 Task: In Heading Arial with underline. Font size of heading  '18'Font style of data Calibri. Font size of data  9Alignment of headline & data Align center. Fill color in heading,  RedFont color of data Black Apply border in Data No BorderIn the sheet  Expense Tracker Spreadsheetbook
Action: Mouse moved to (171, 47)
Screenshot: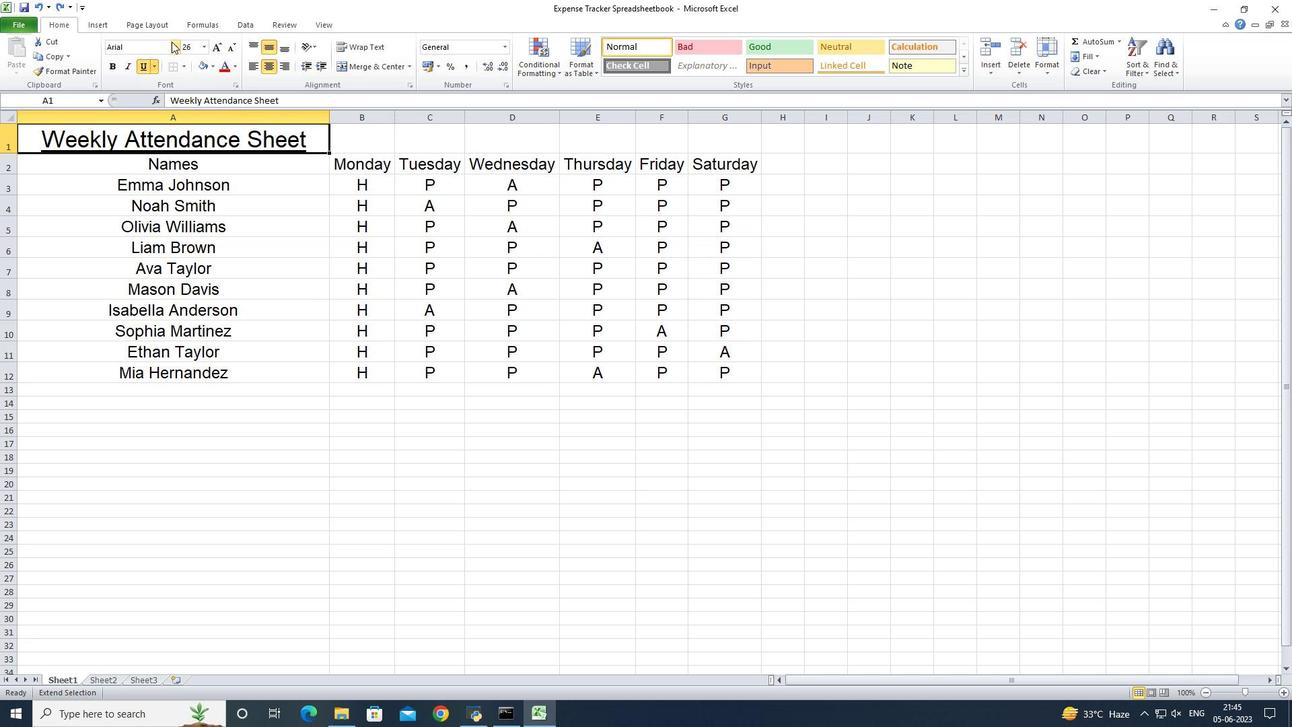 
Action: Mouse pressed left at (171, 47)
Screenshot: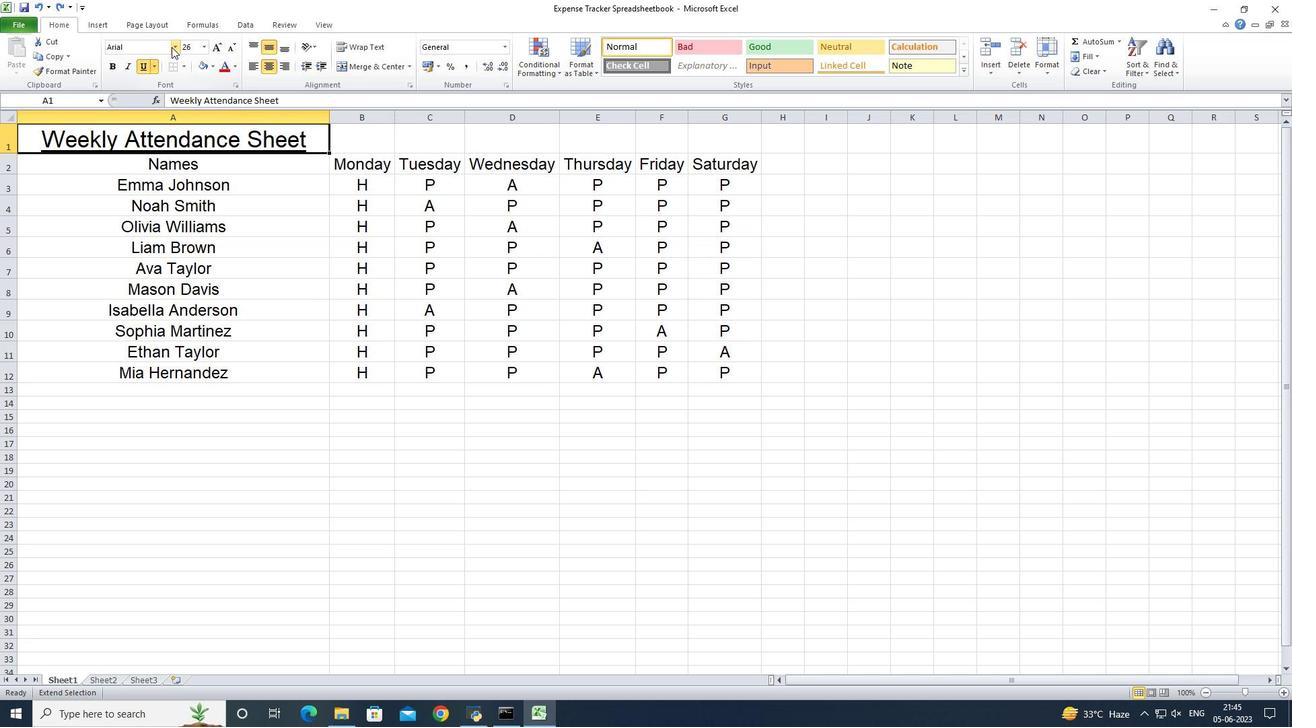 
Action: Mouse moved to (138, 200)
Screenshot: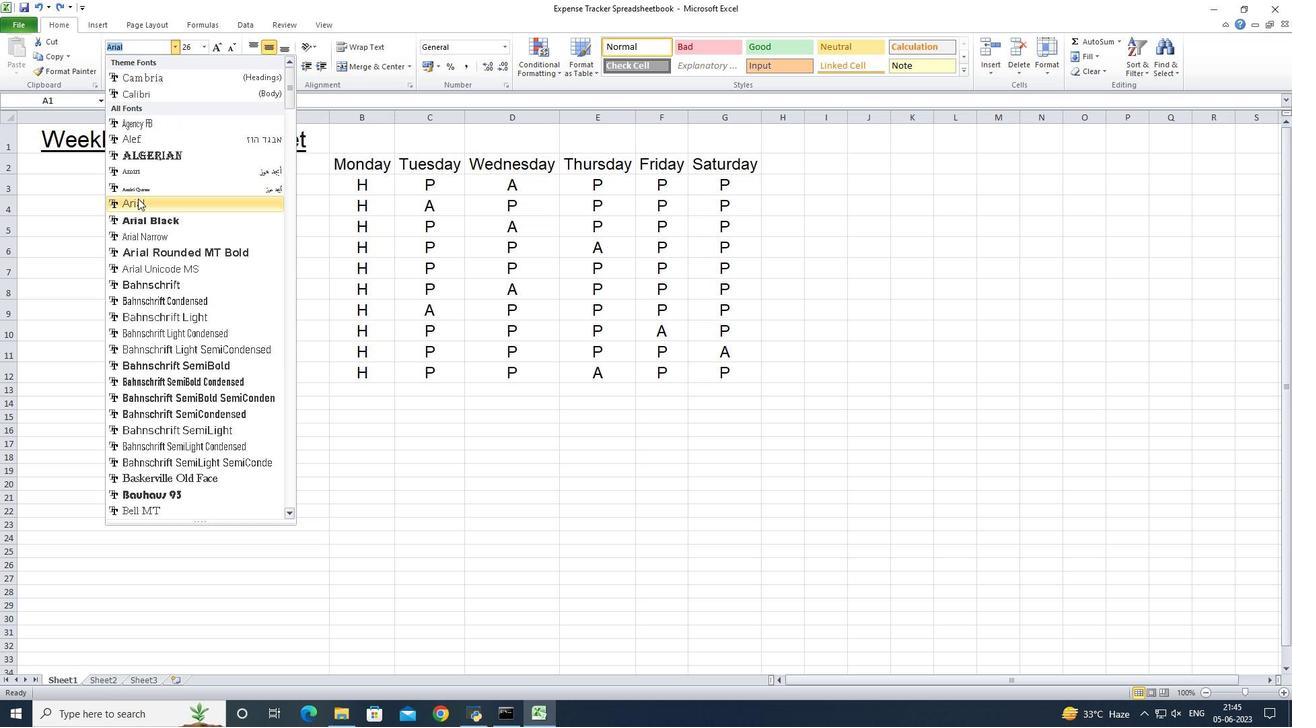 
Action: Mouse pressed left at (138, 200)
Screenshot: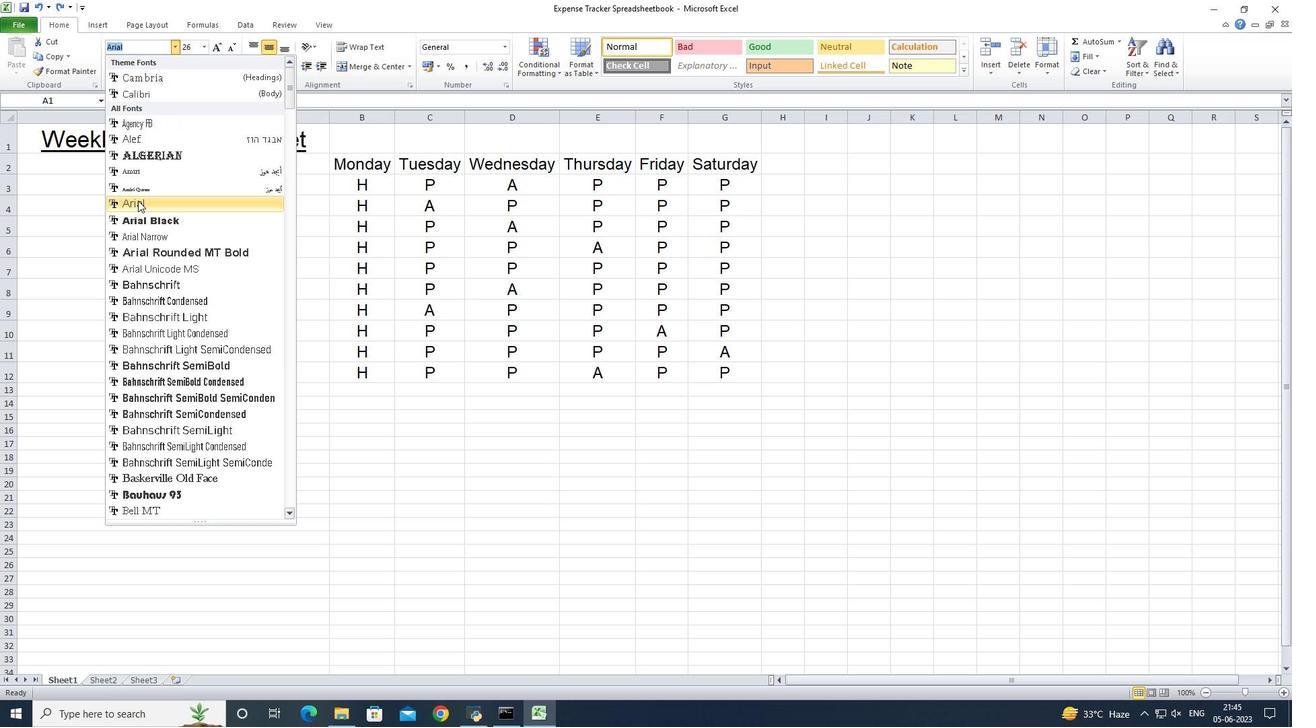 
Action: Mouse moved to (144, 64)
Screenshot: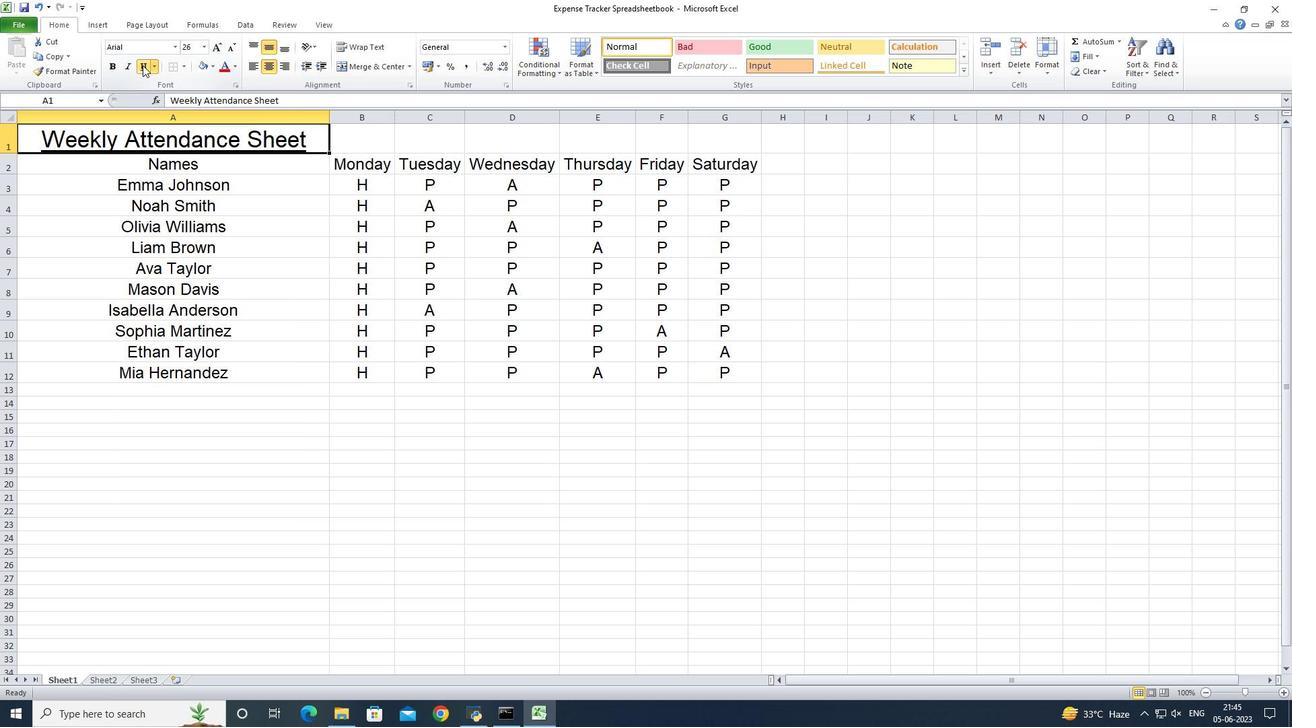 
Action: Mouse pressed left at (144, 64)
Screenshot: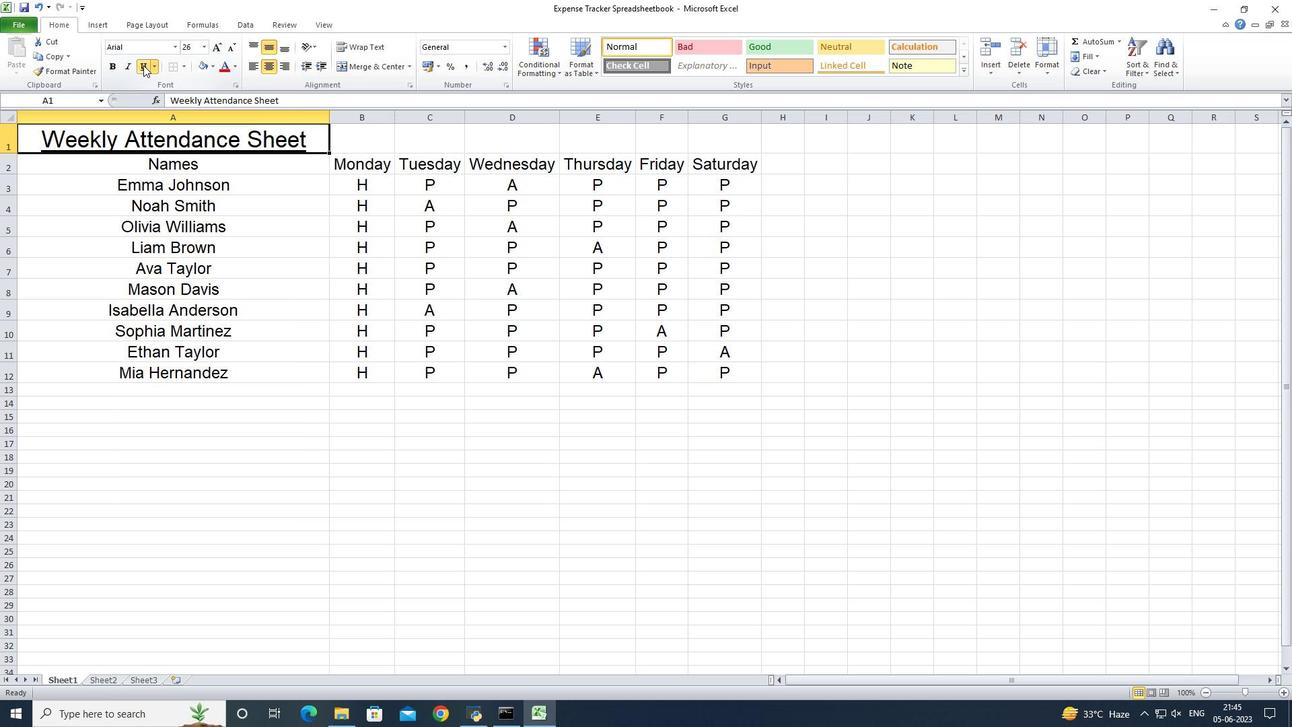 
Action: Mouse pressed left at (144, 64)
Screenshot: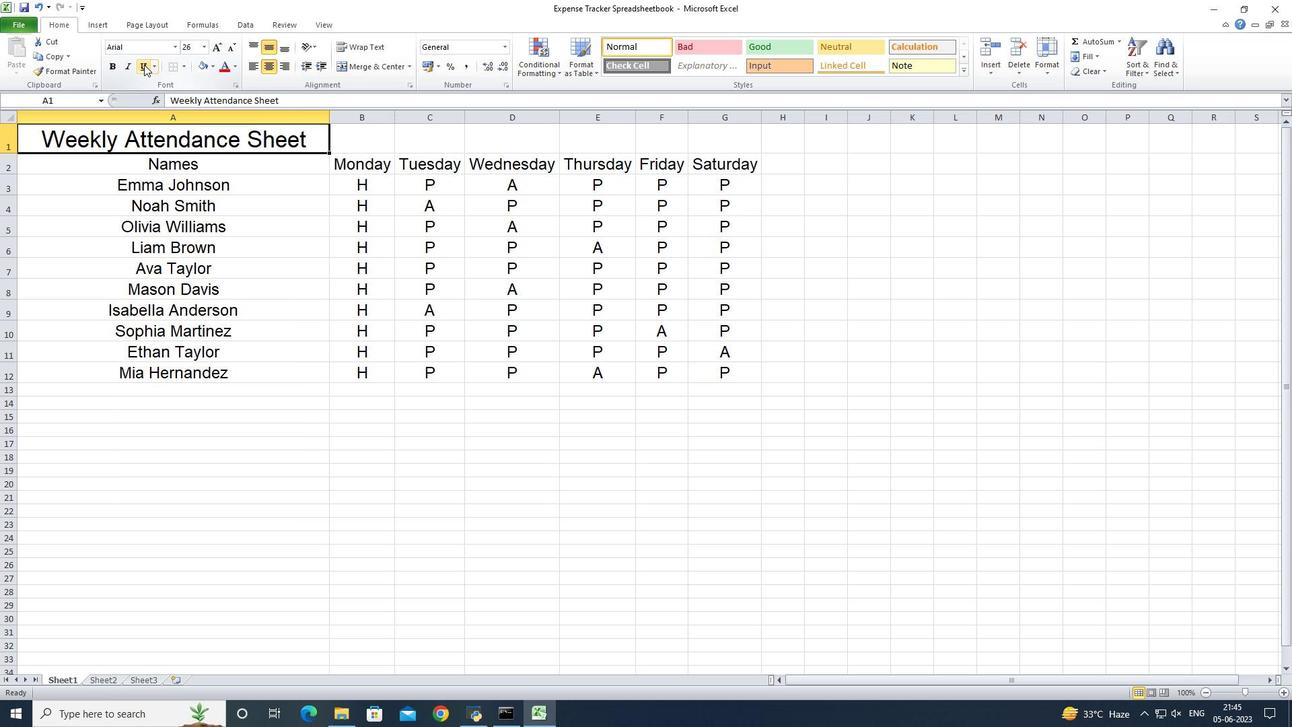
Action: Mouse moved to (202, 47)
Screenshot: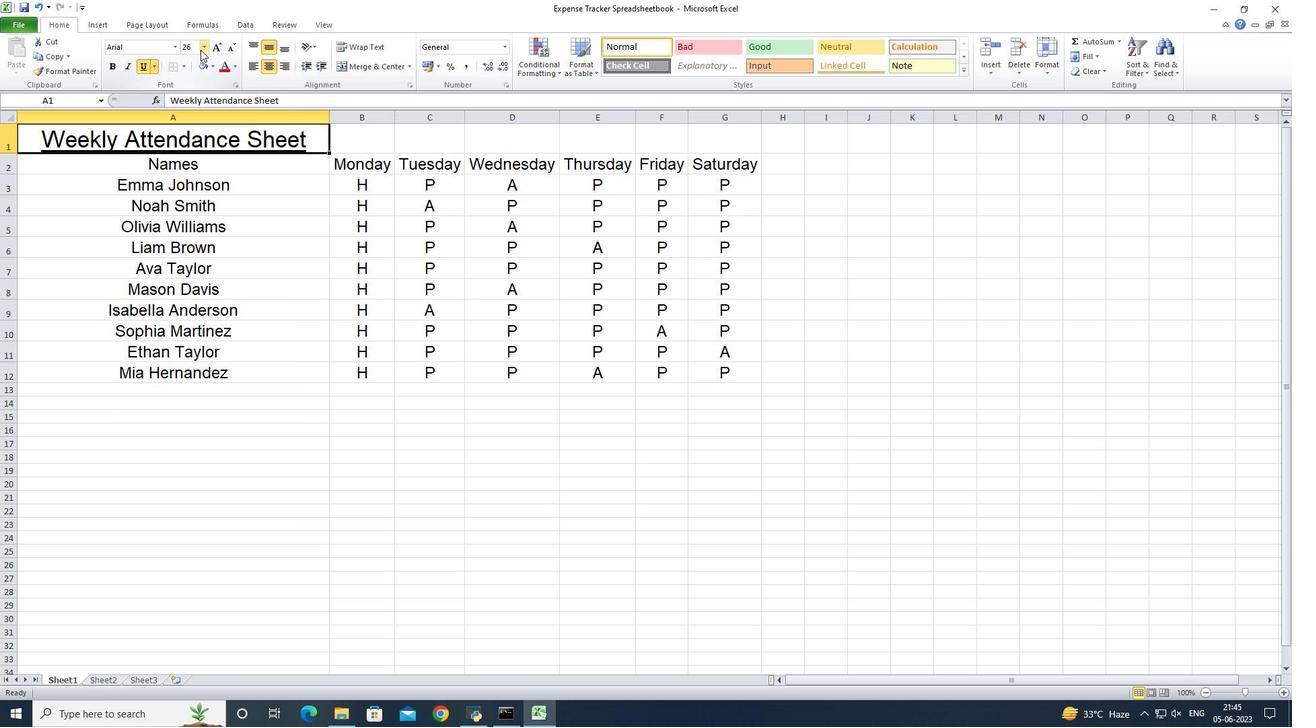 
Action: Mouse pressed left at (202, 47)
Screenshot: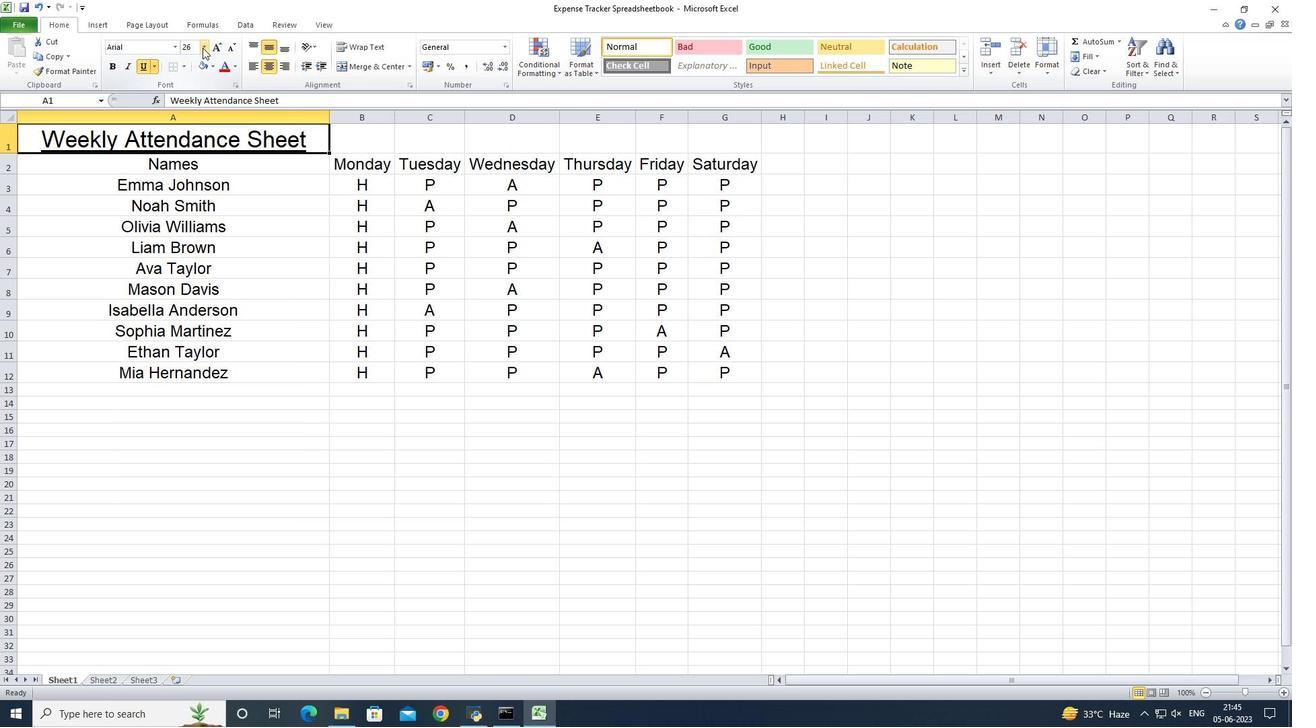 
Action: Mouse moved to (187, 142)
Screenshot: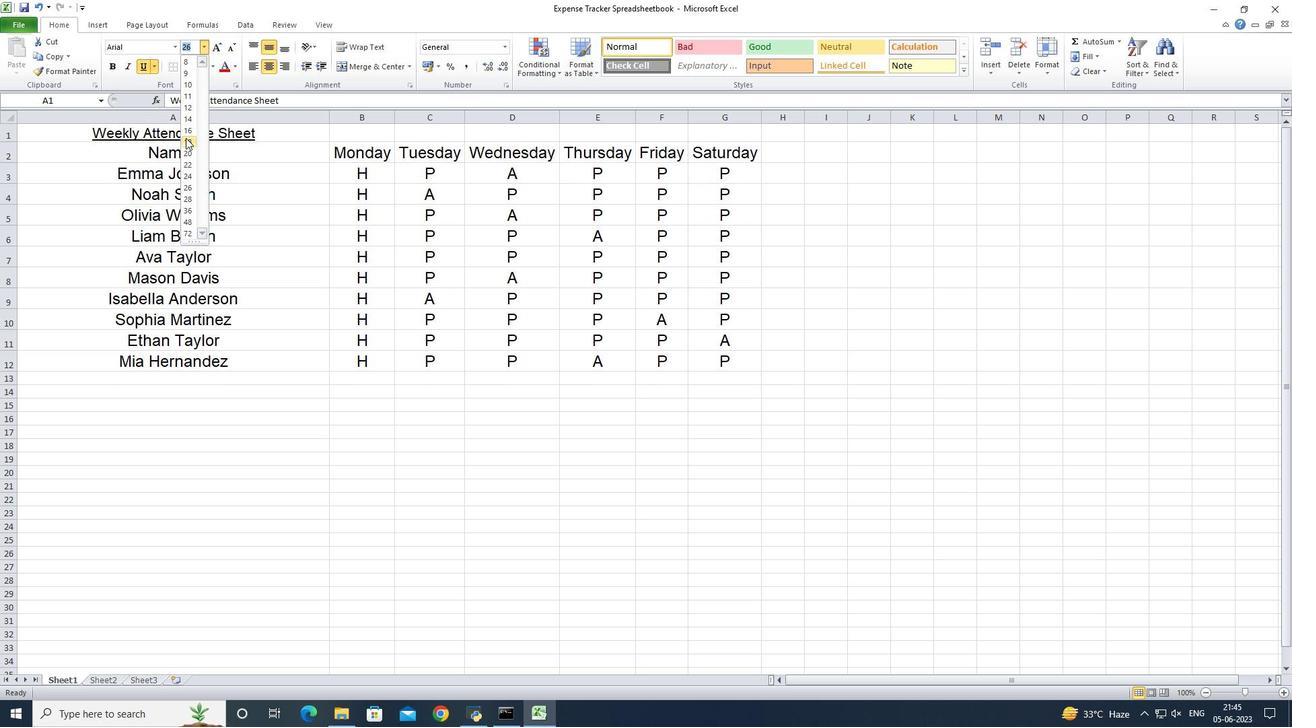 
Action: Mouse pressed left at (187, 142)
Screenshot: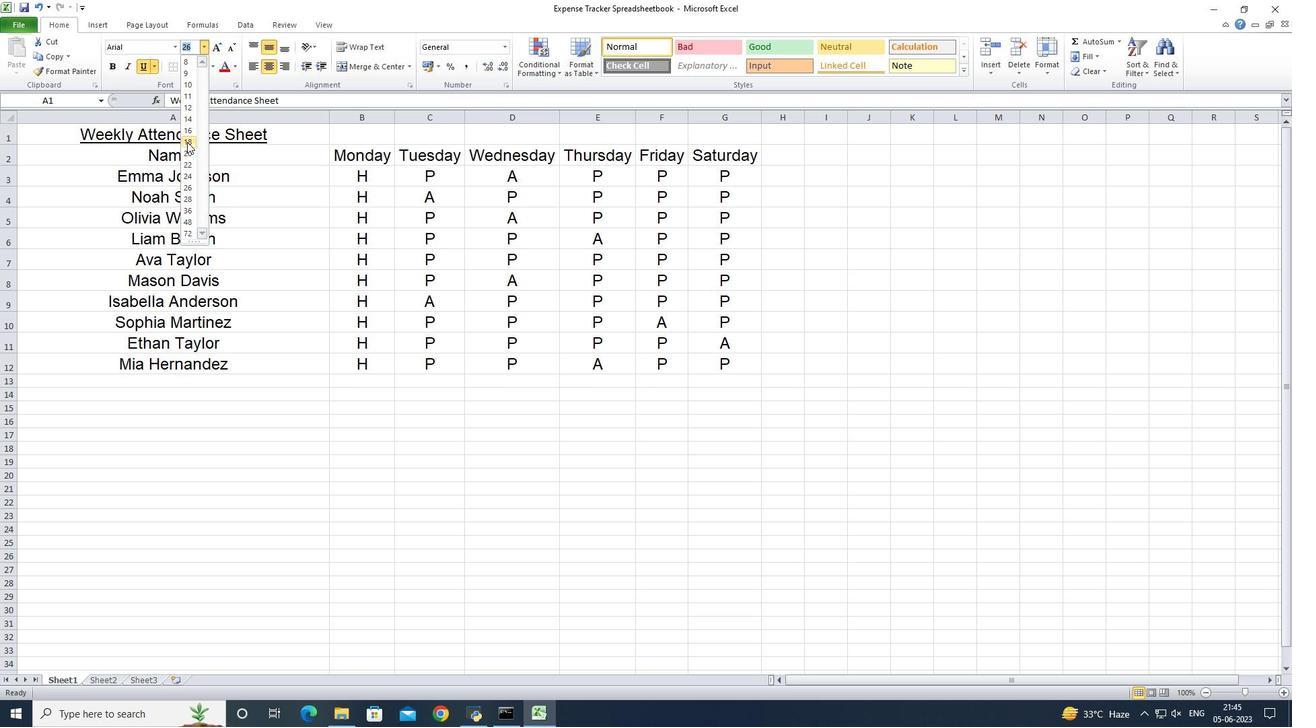 
Action: Mouse moved to (61, 158)
Screenshot: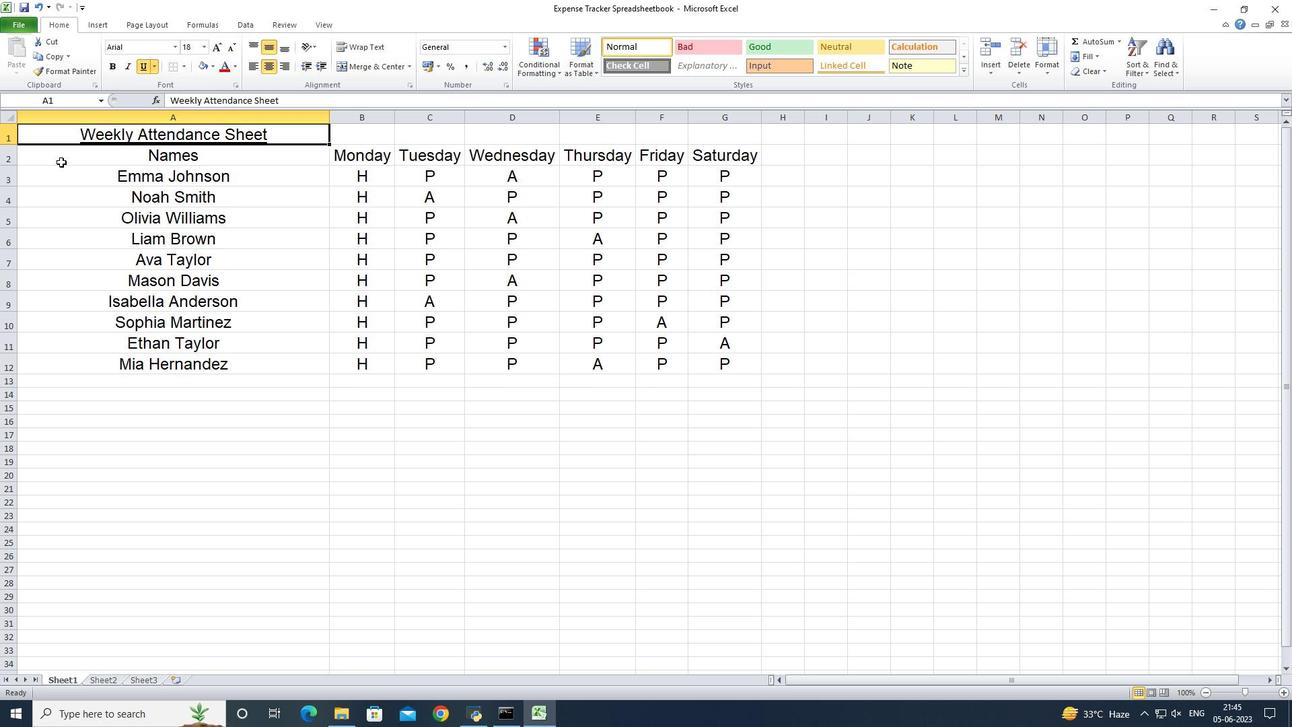
Action: Mouse pressed left at (61, 158)
Screenshot: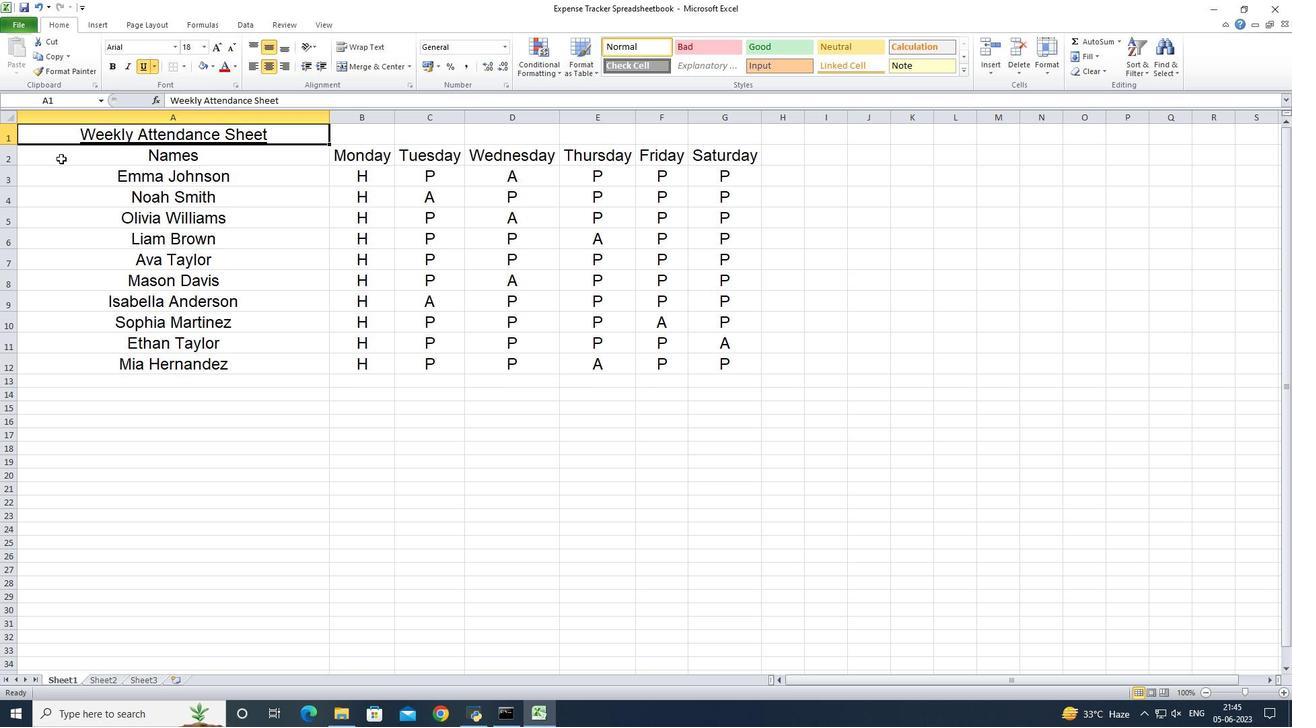 
Action: Mouse moved to (173, 53)
Screenshot: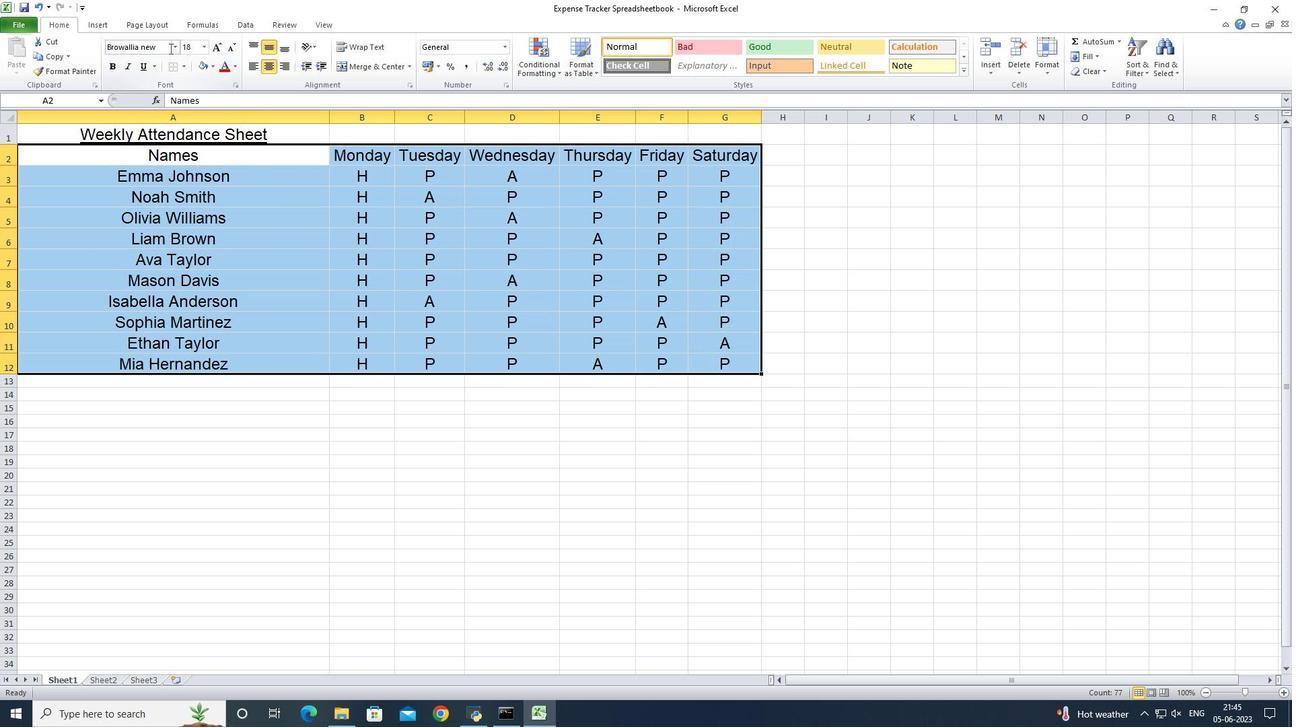 
Action: Mouse pressed left at (173, 53)
Screenshot: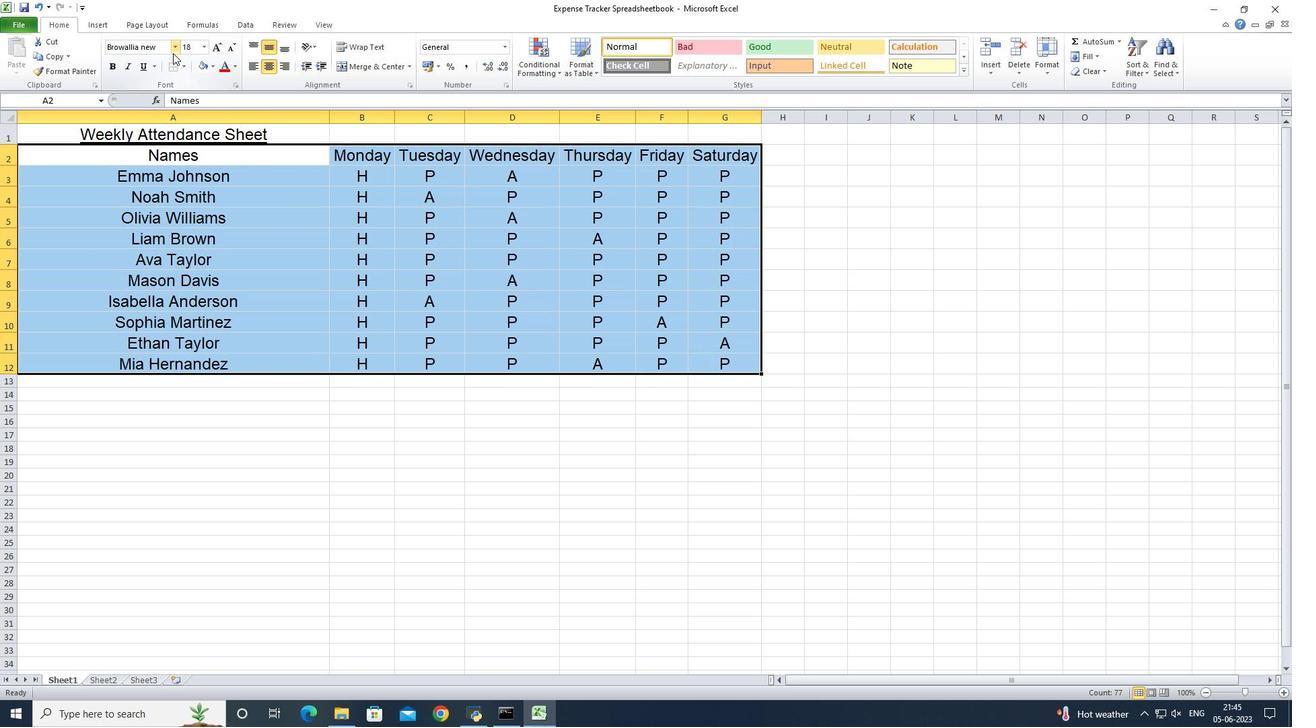 
Action: Mouse moved to (166, 93)
Screenshot: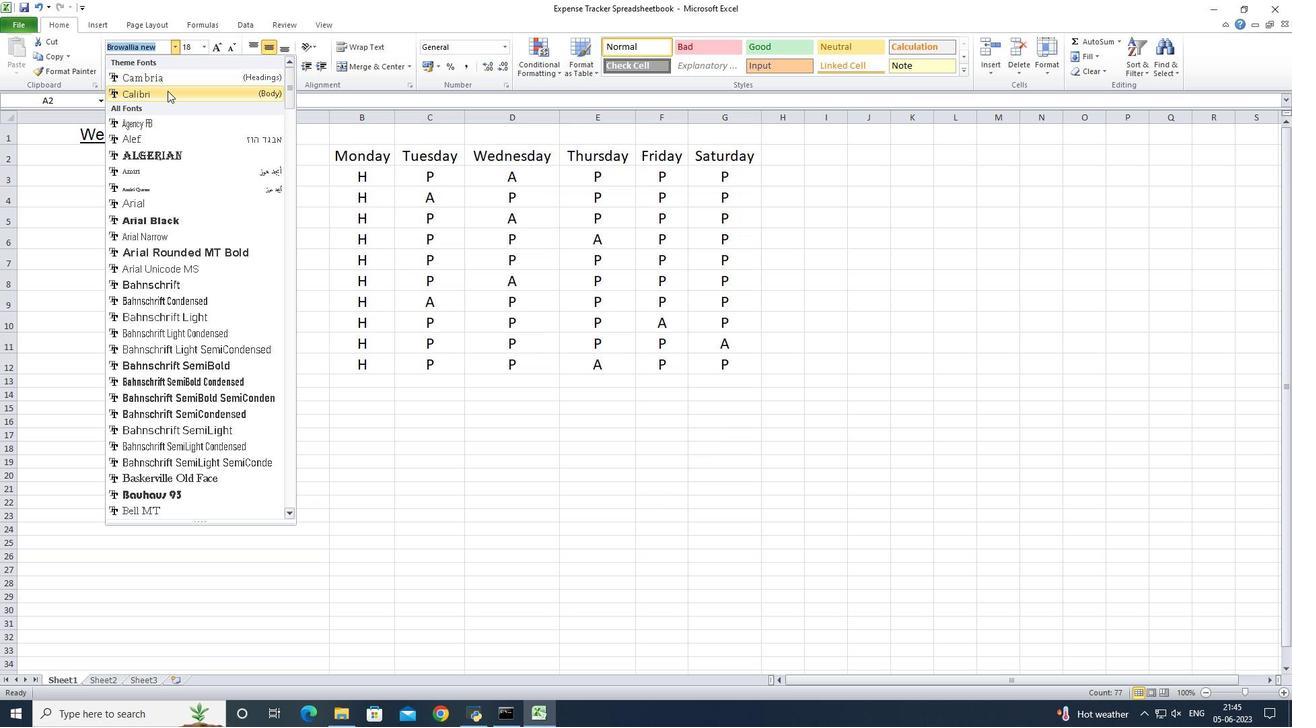 
Action: Mouse pressed left at (166, 93)
Screenshot: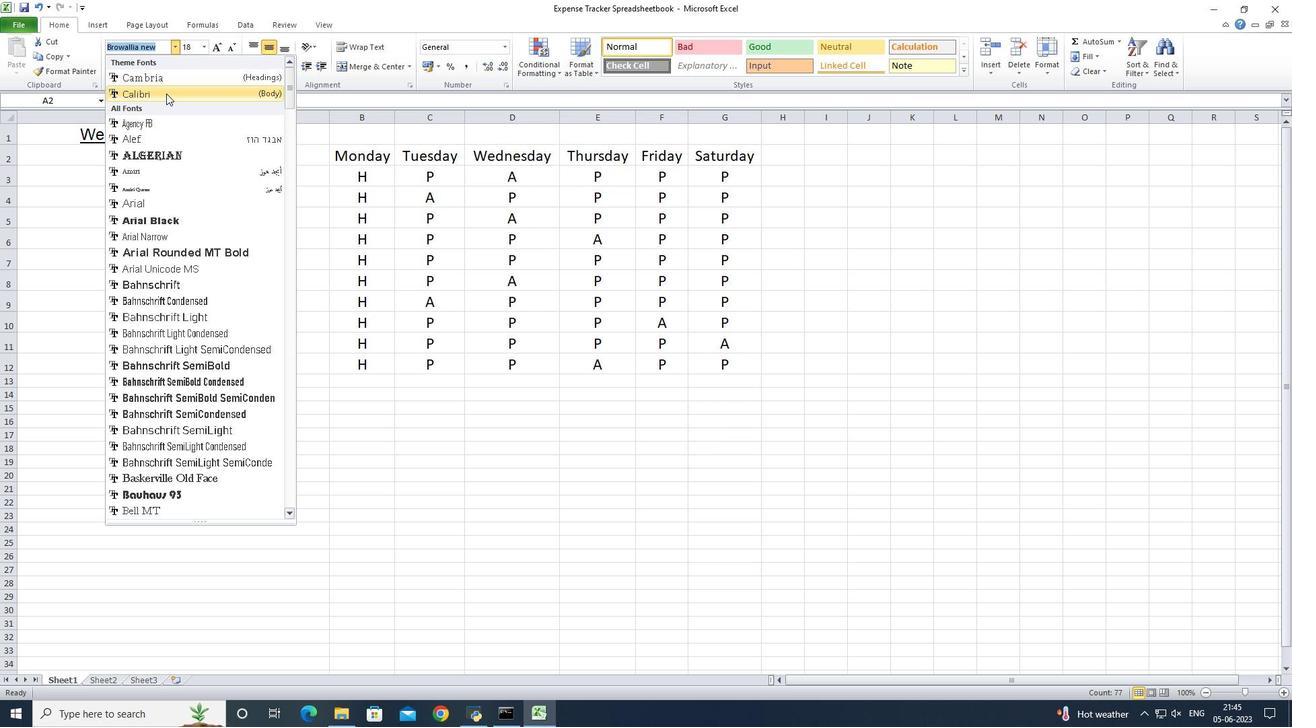 
Action: Mouse moved to (201, 47)
Screenshot: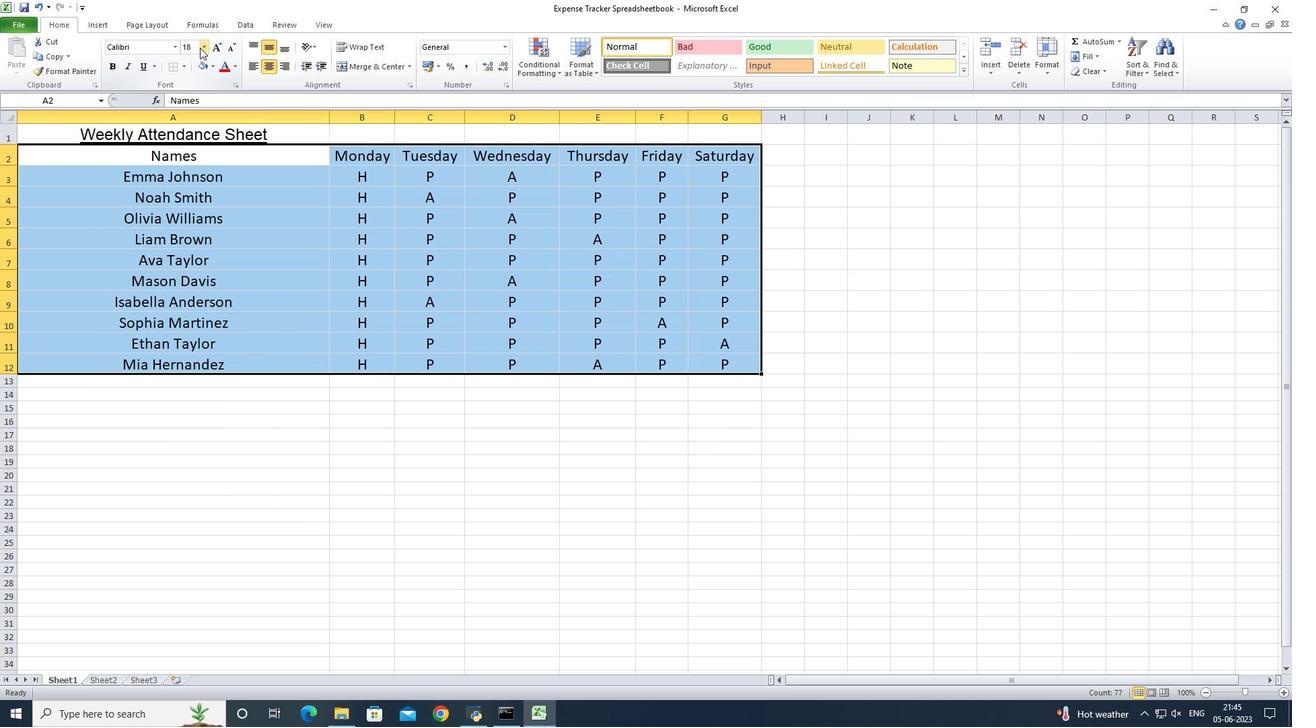 
Action: Mouse pressed left at (201, 47)
Screenshot: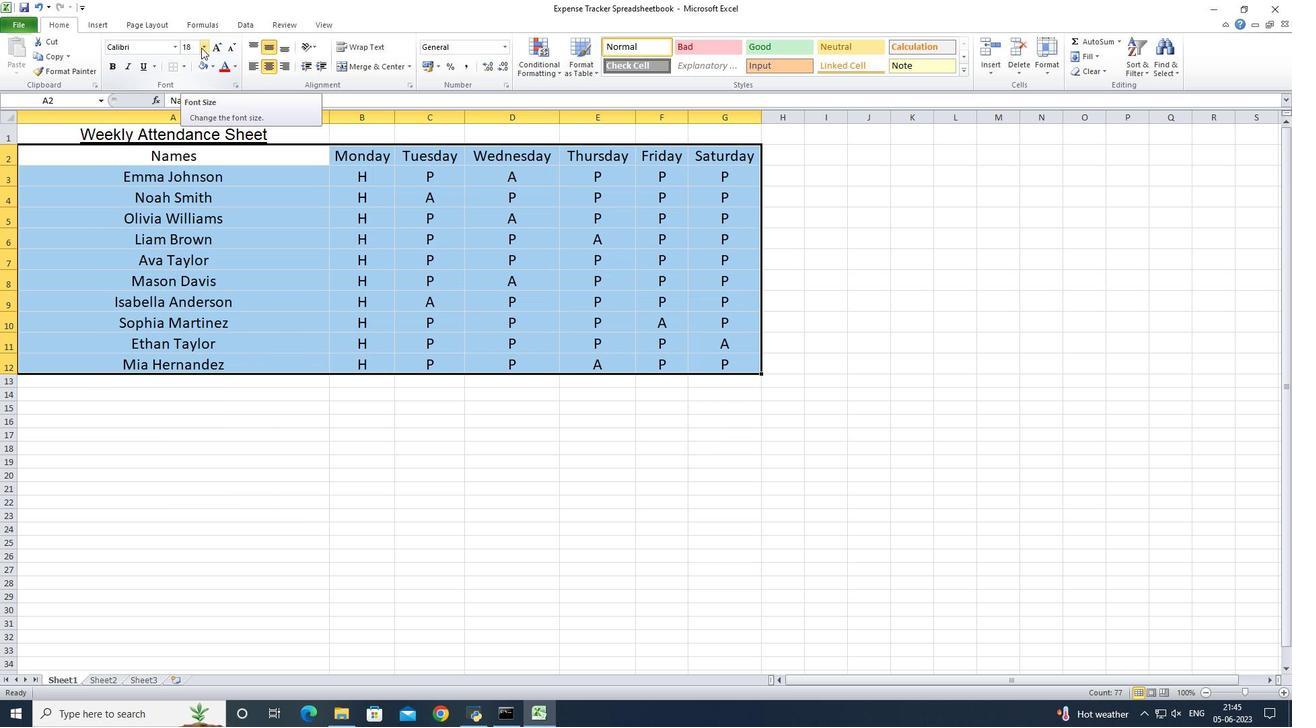 
Action: Mouse moved to (191, 72)
Screenshot: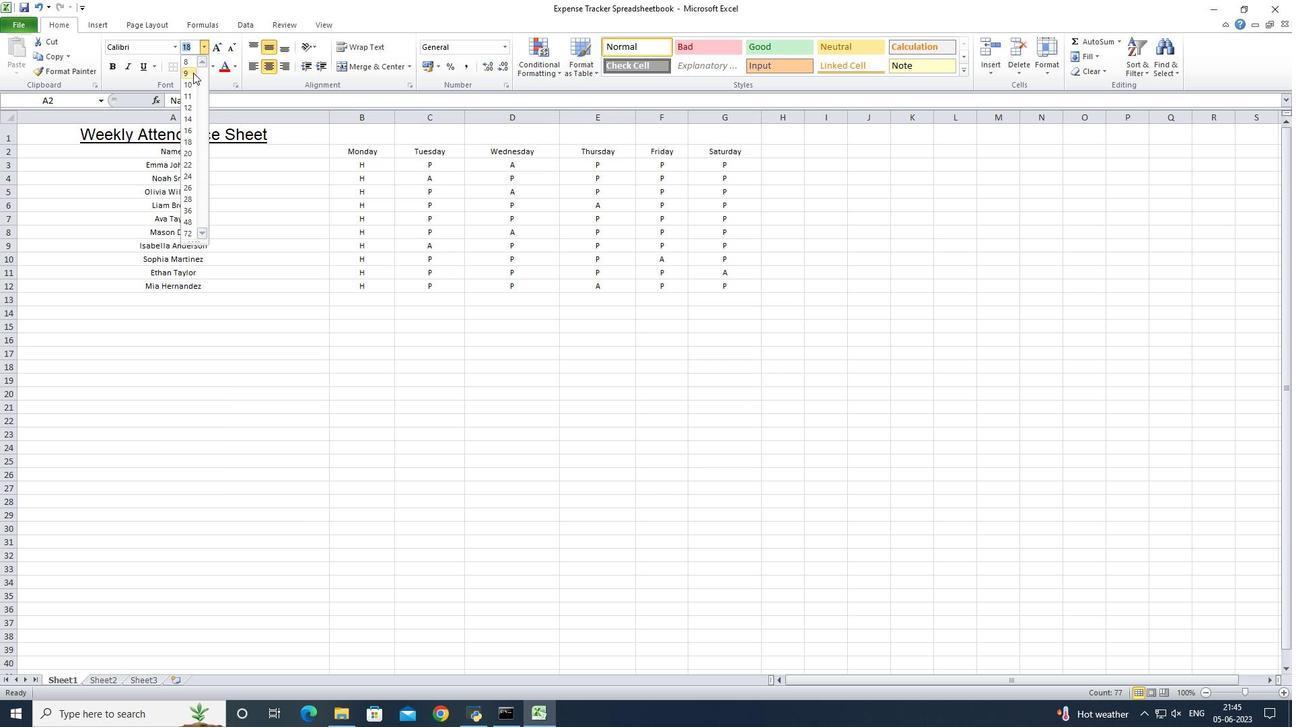 
Action: Mouse pressed left at (191, 72)
Screenshot: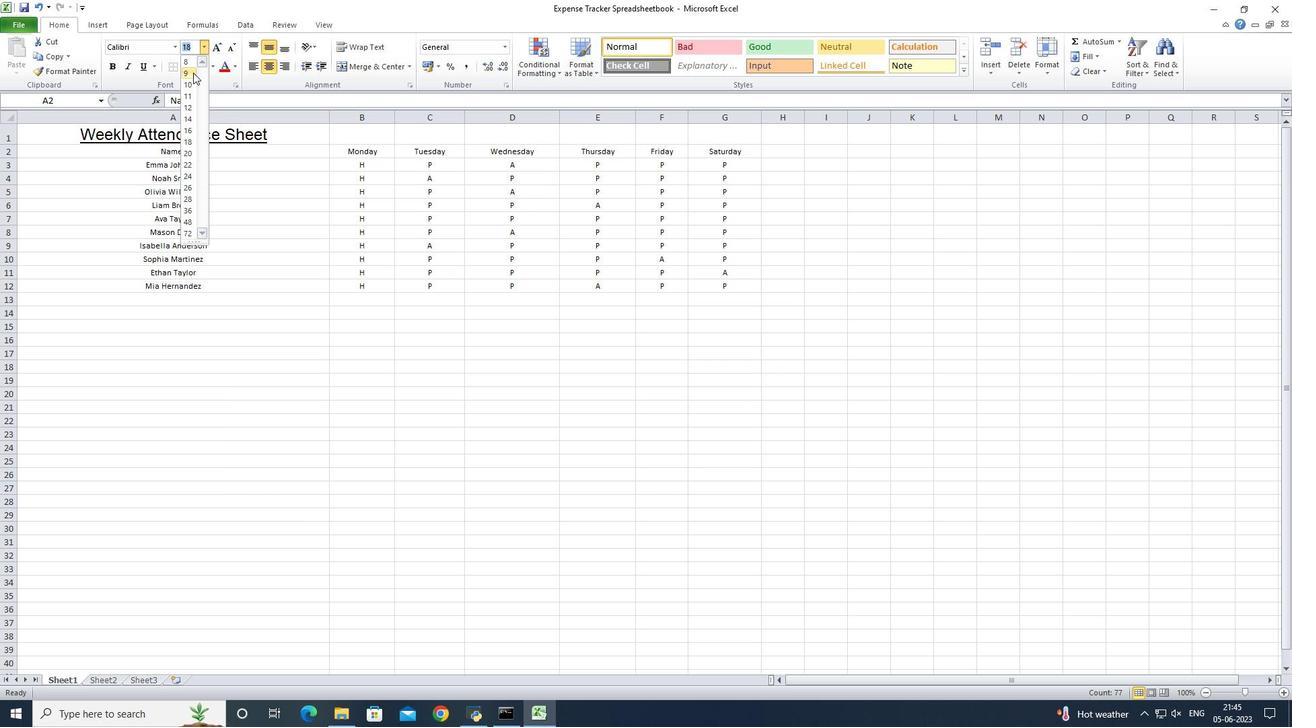 
Action: Mouse moved to (48, 136)
Screenshot: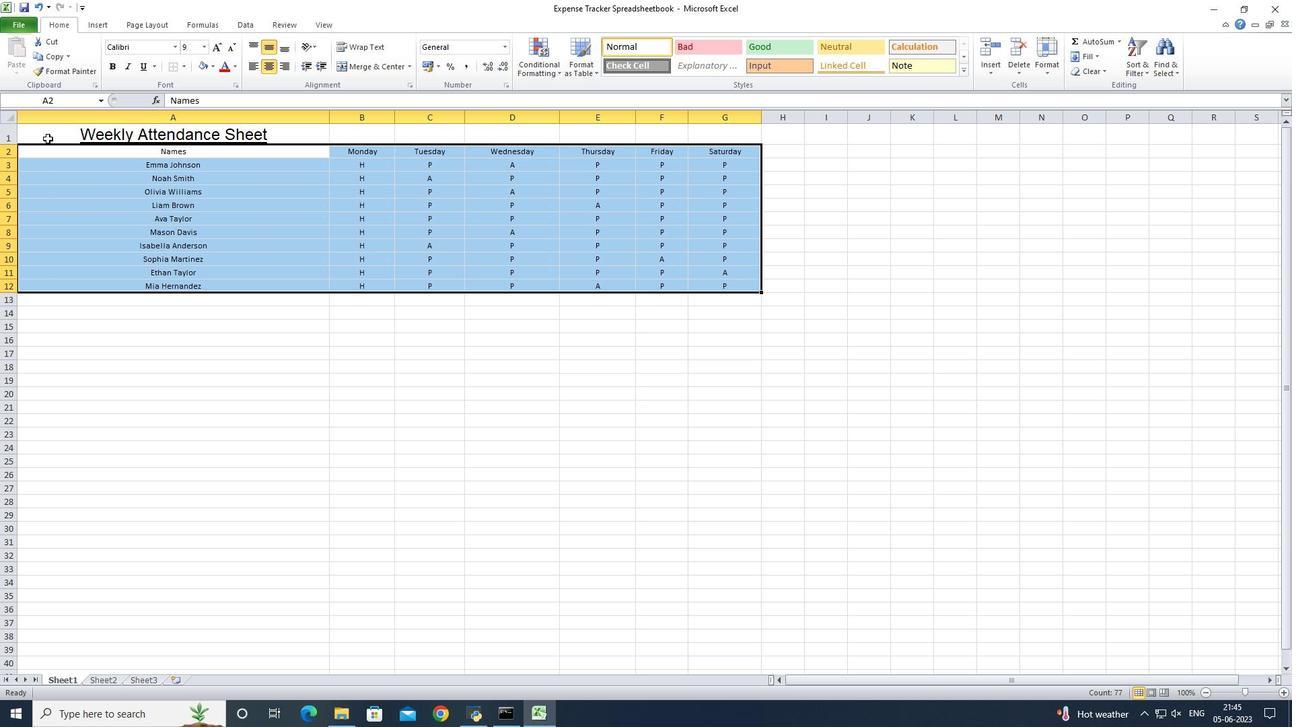 
Action: Mouse pressed left at (48, 136)
Screenshot: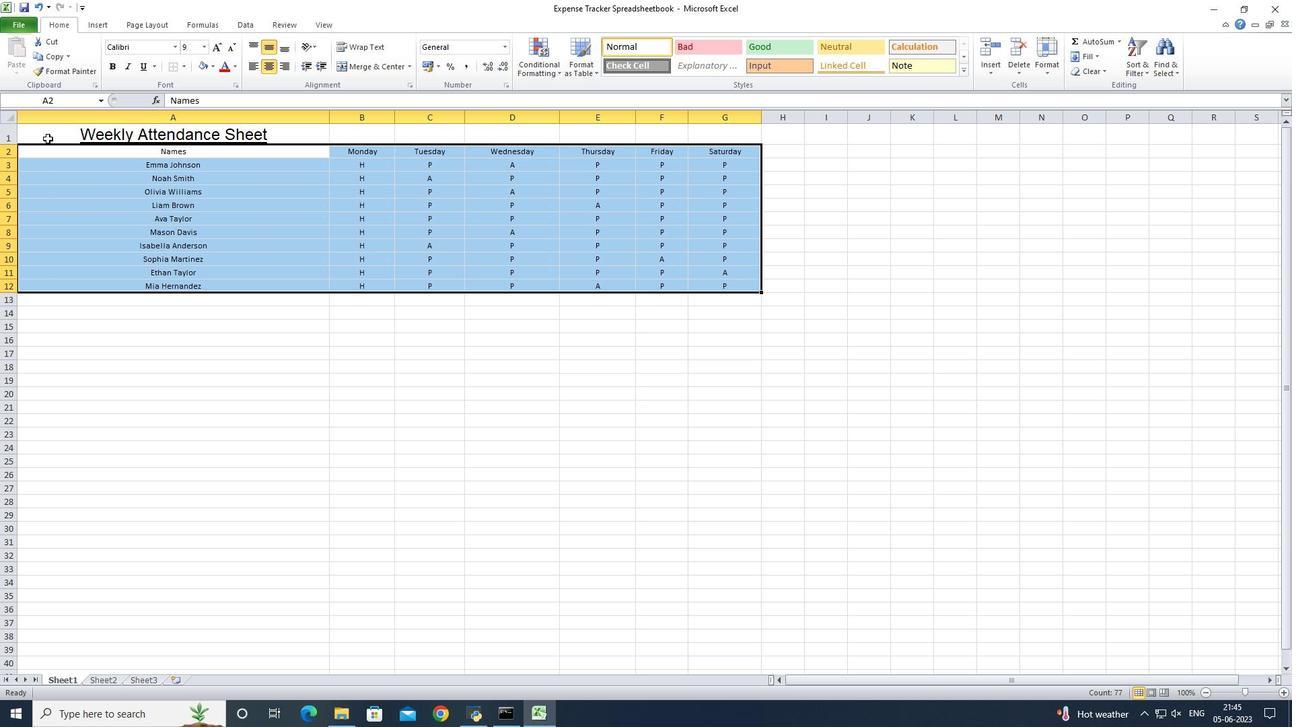 
Action: Mouse moved to (267, 66)
Screenshot: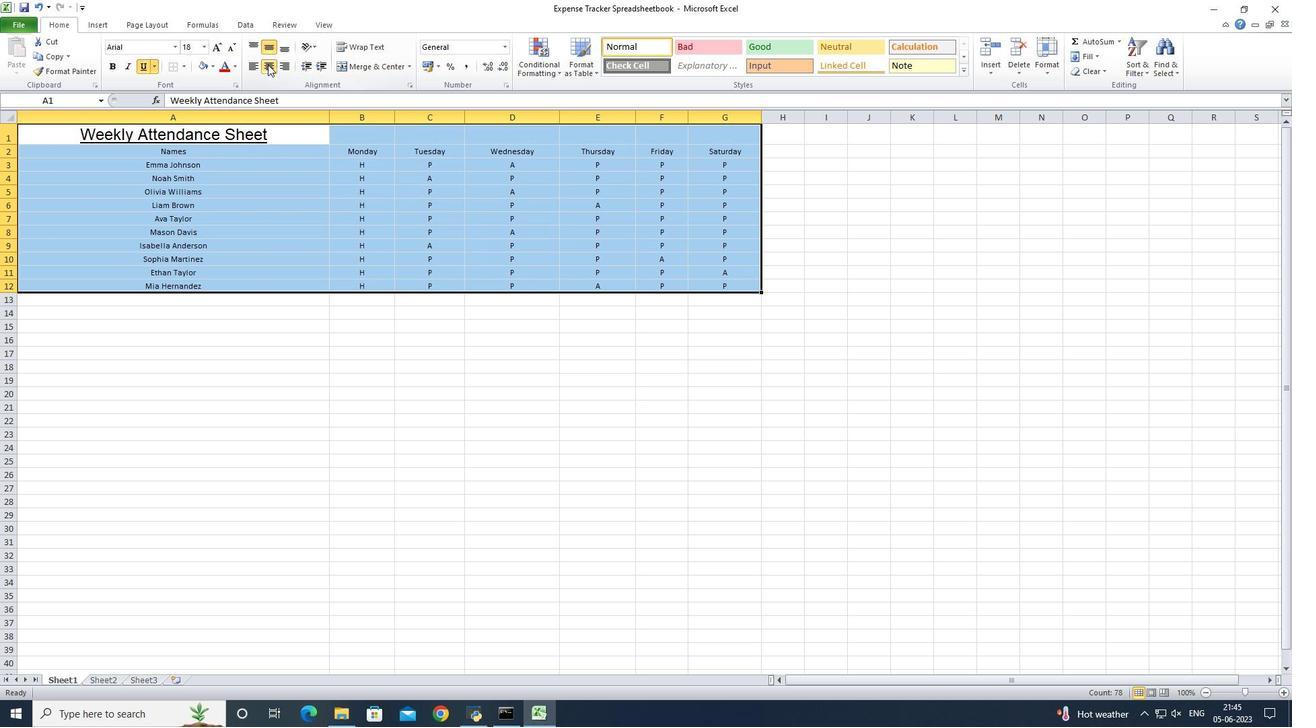 
Action: Mouse pressed left at (267, 66)
Screenshot: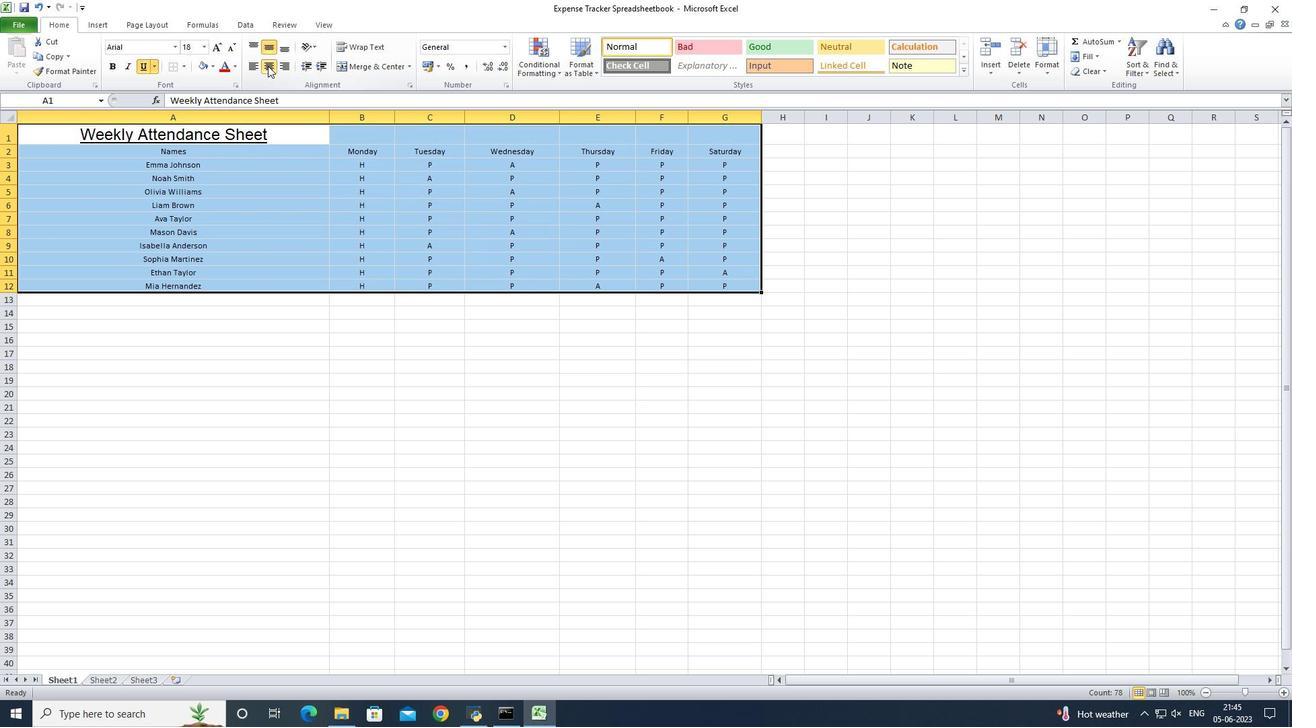 
Action: Mouse moved to (268, 70)
Screenshot: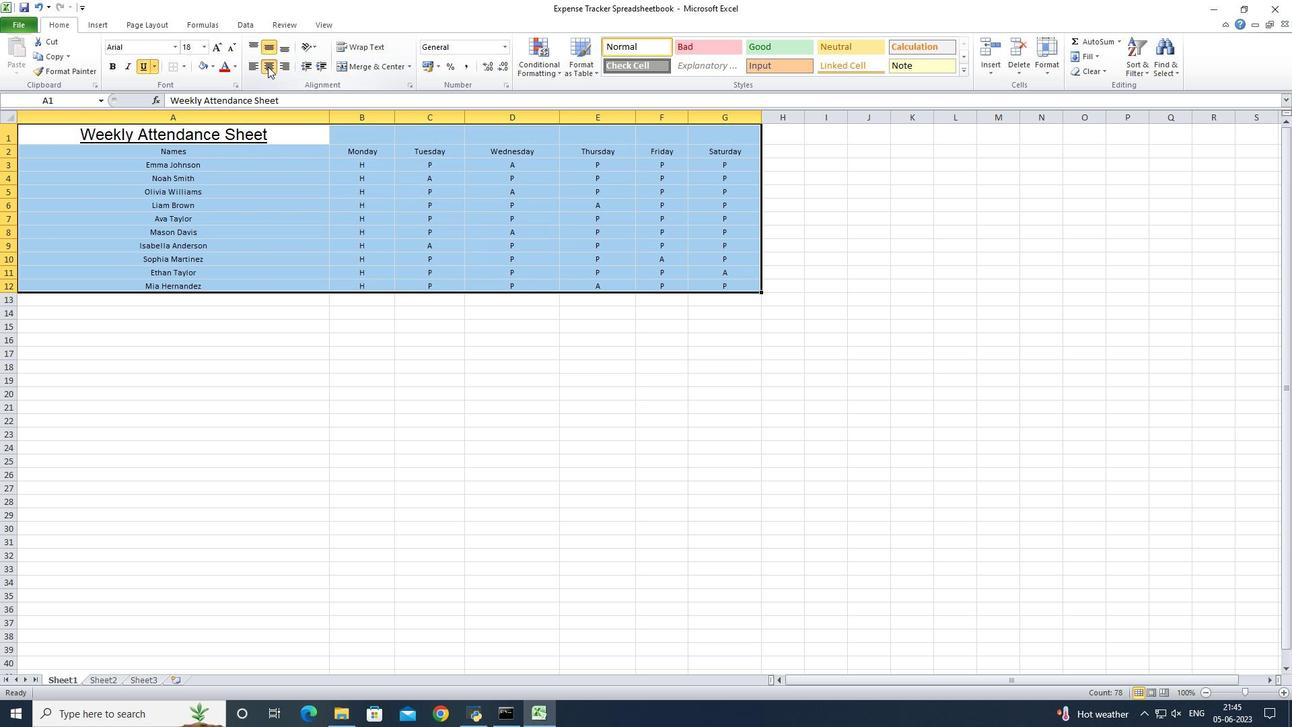 
Action: Mouse pressed left at (268, 70)
Screenshot: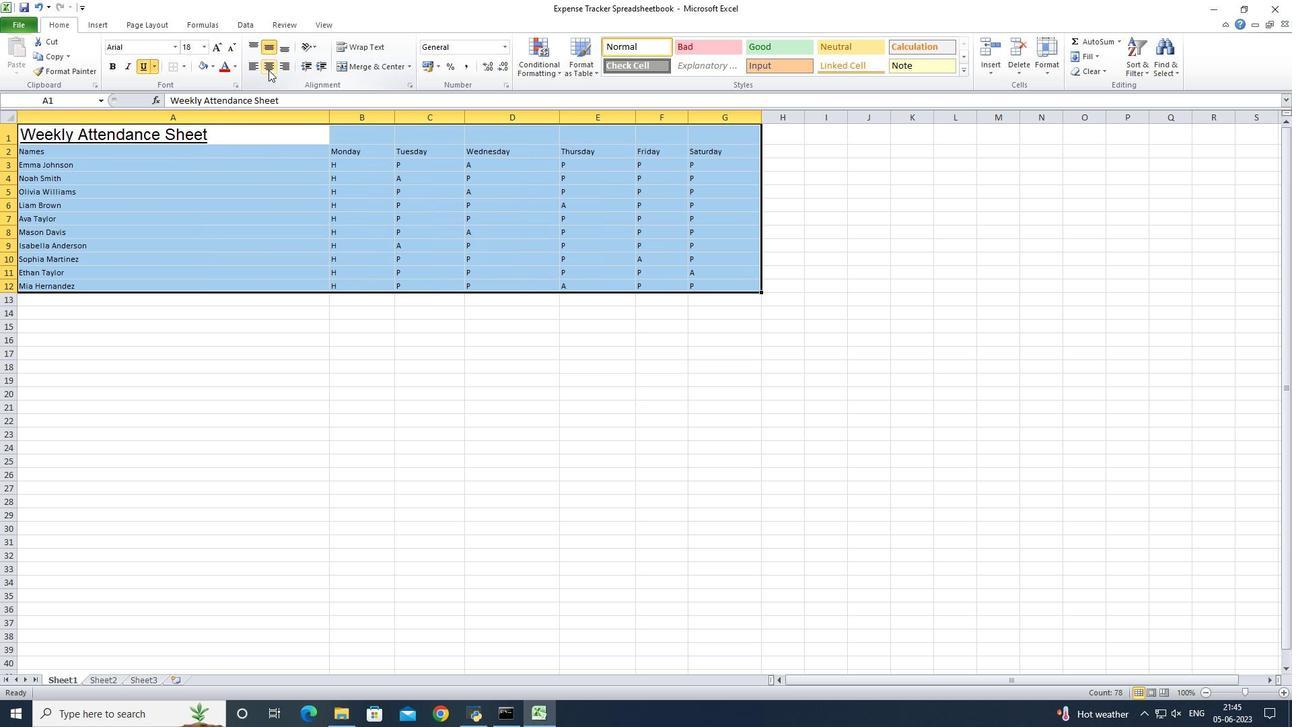 
Action: Mouse moved to (148, 144)
Screenshot: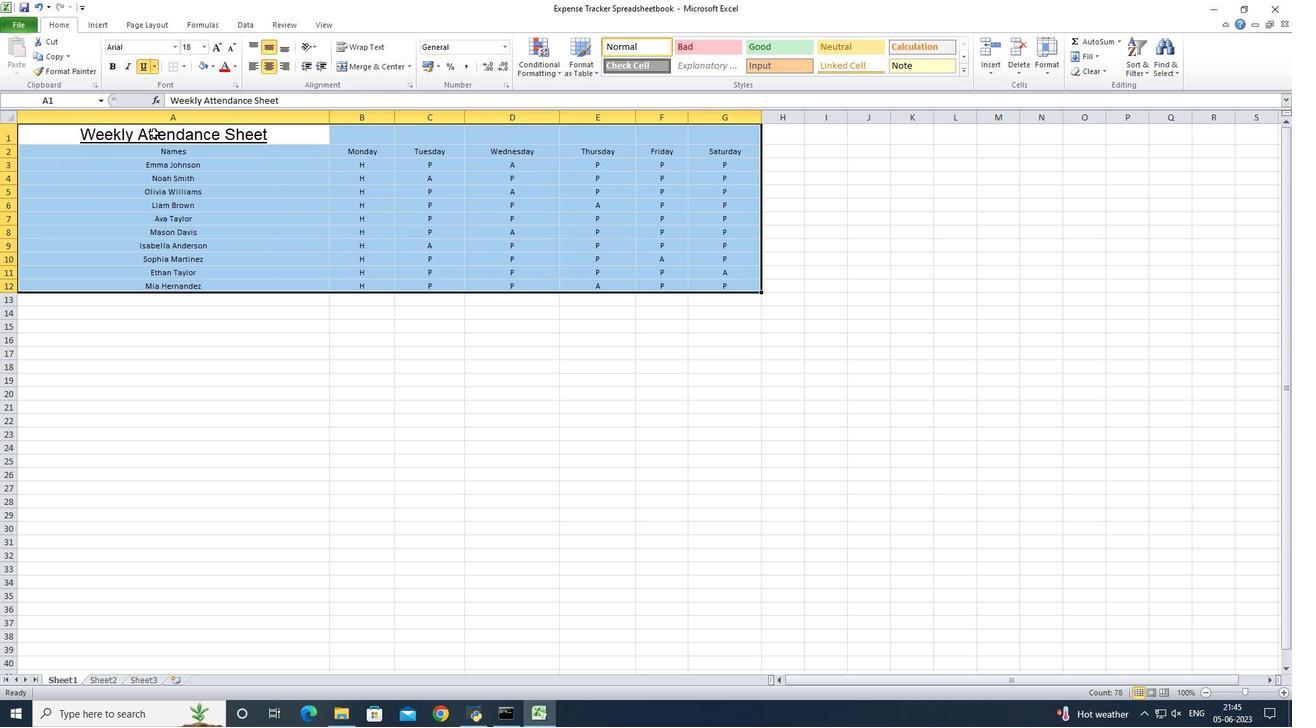 
Action: Mouse pressed left at (148, 144)
Screenshot: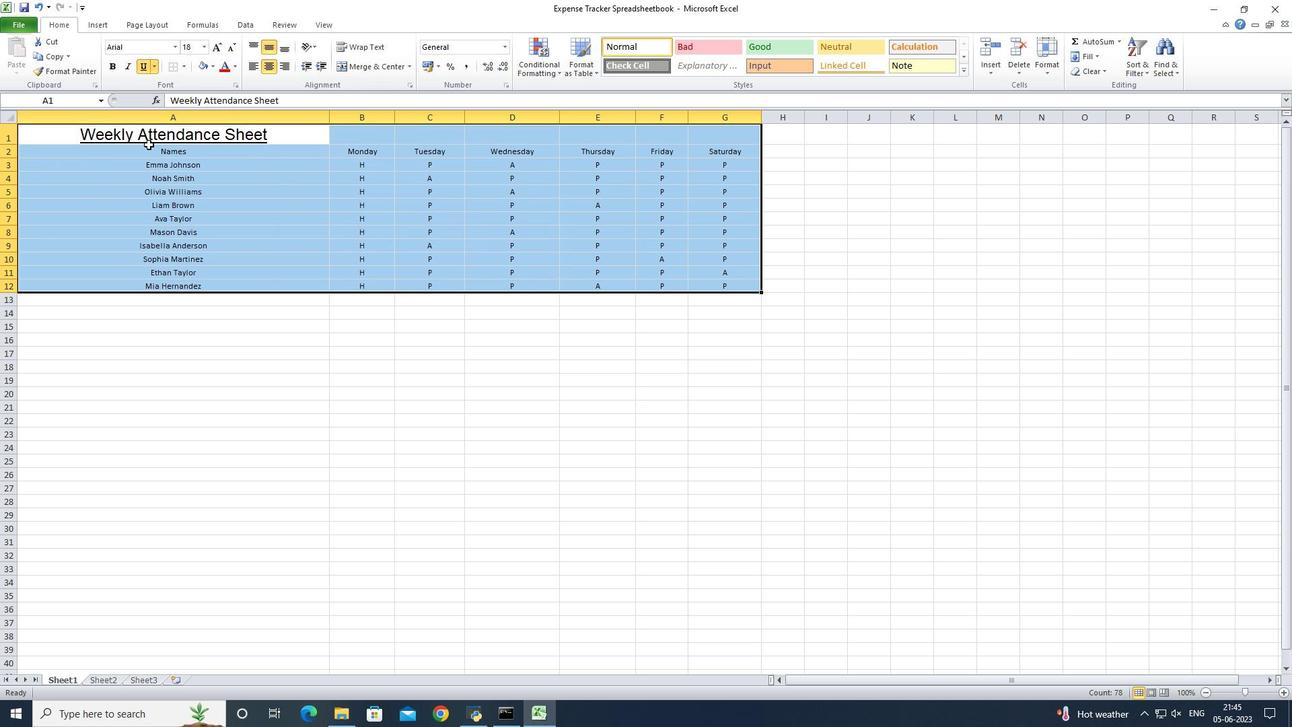 
Action: Mouse moved to (158, 136)
Screenshot: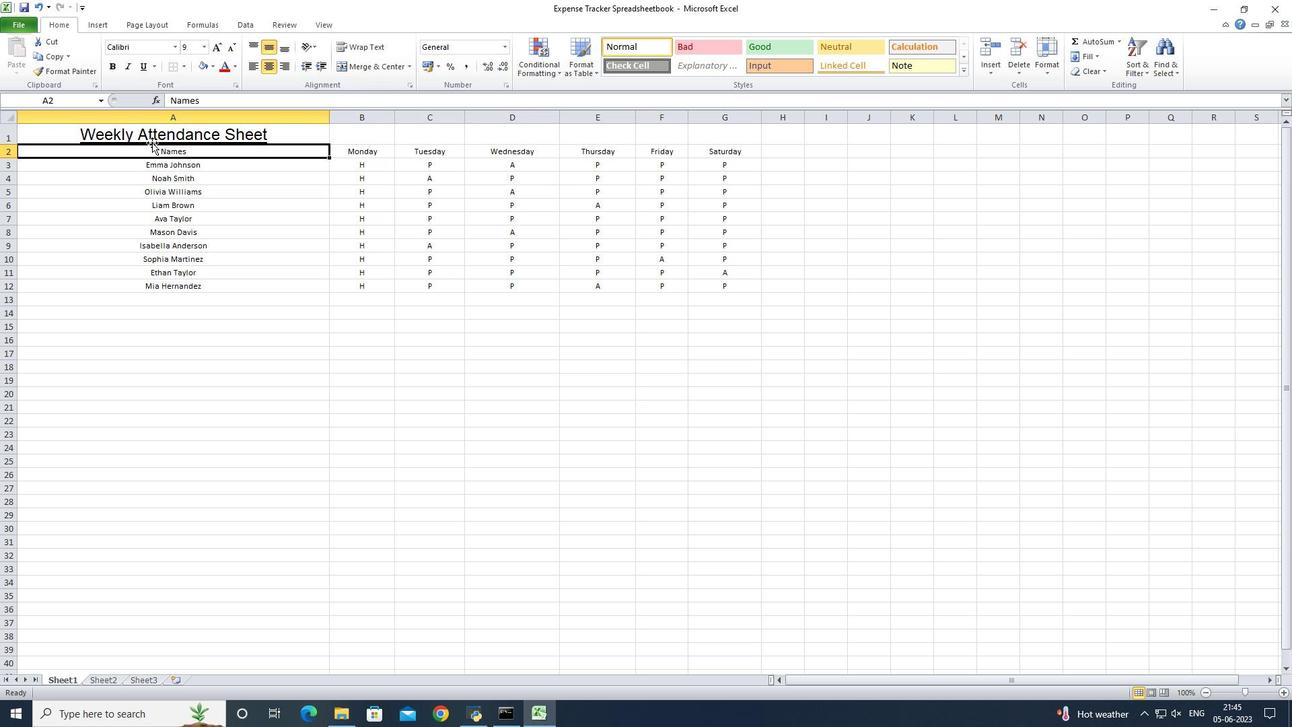 
Action: Mouse pressed left at (158, 136)
Screenshot: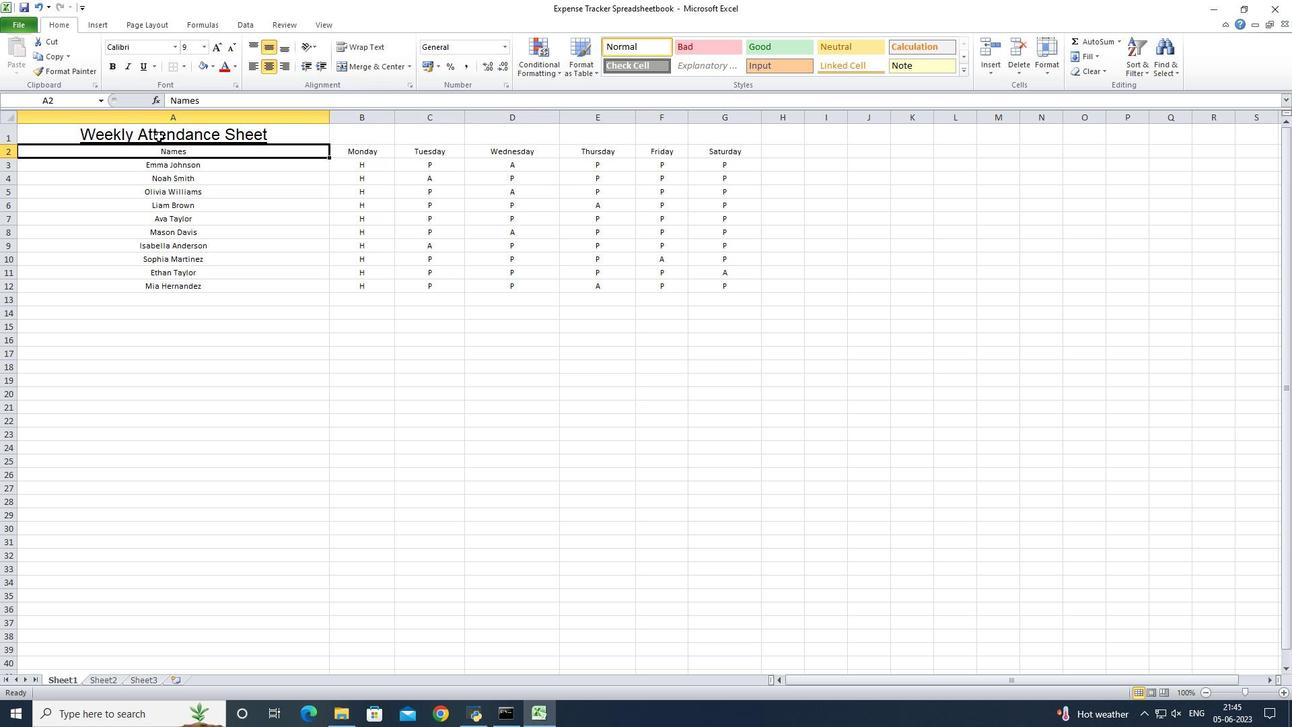 
Action: Mouse moved to (220, 71)
Screenshot: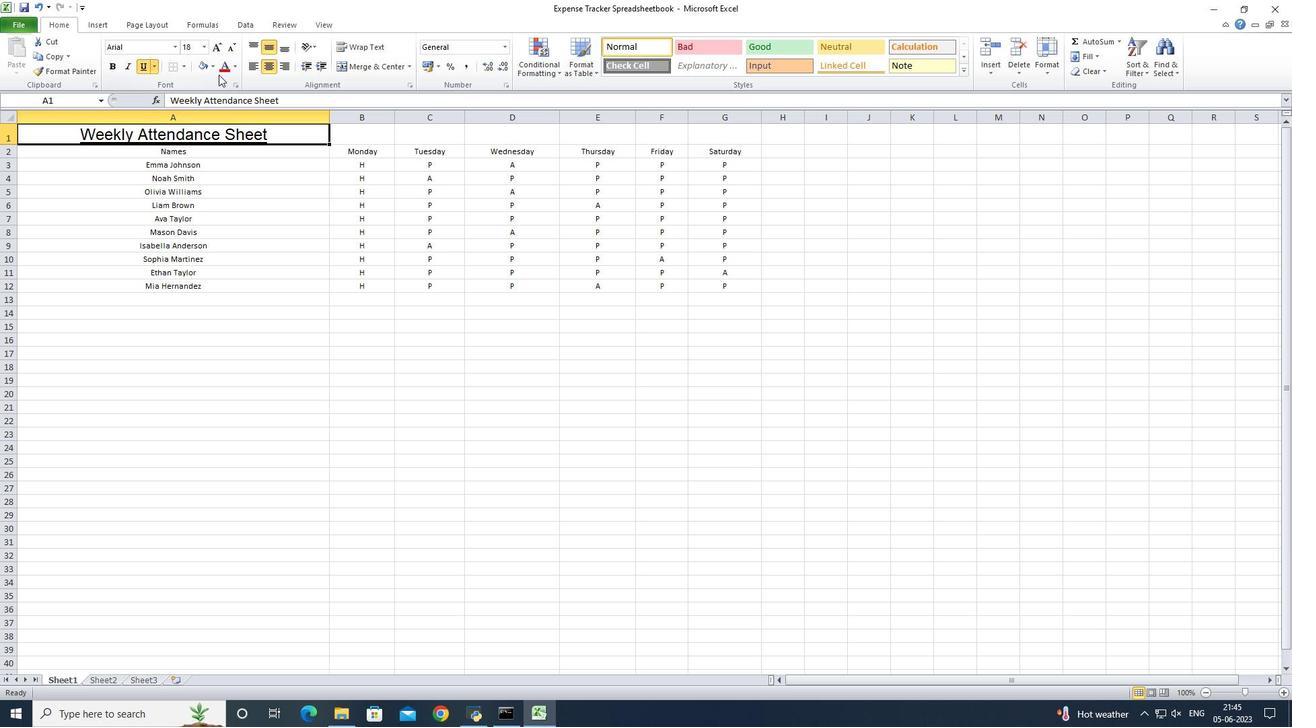 
Action: Mouse pressed left at (220, 71)
Screenshot: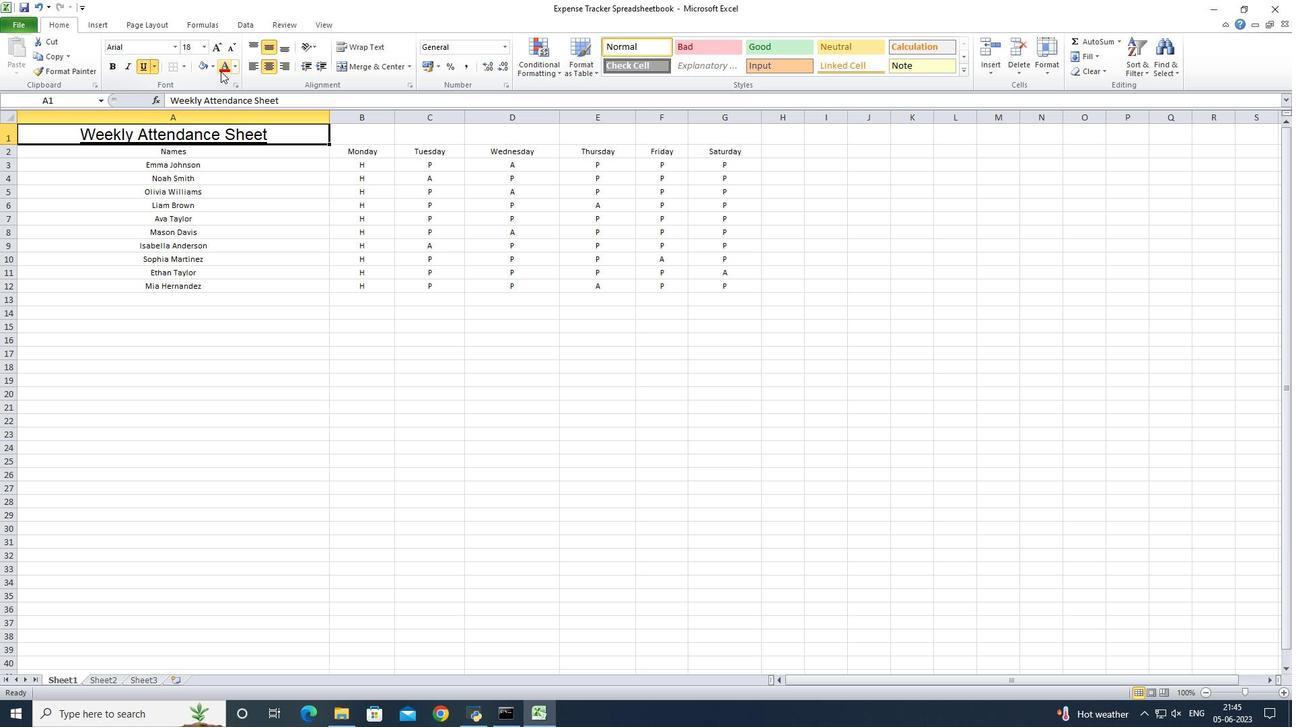 
Action: Mouse moved to (131, 150)
Screenshot: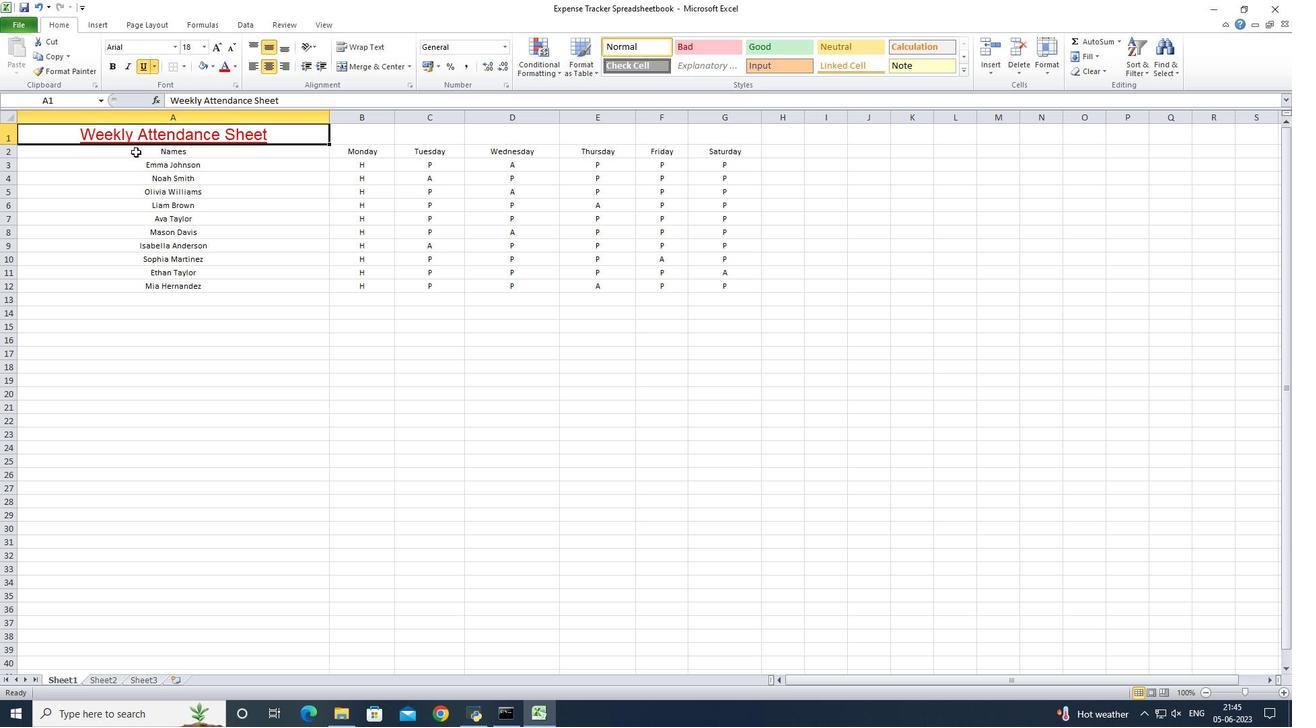 
Action: Mouse pressed left at (131, 150)
Screenshot: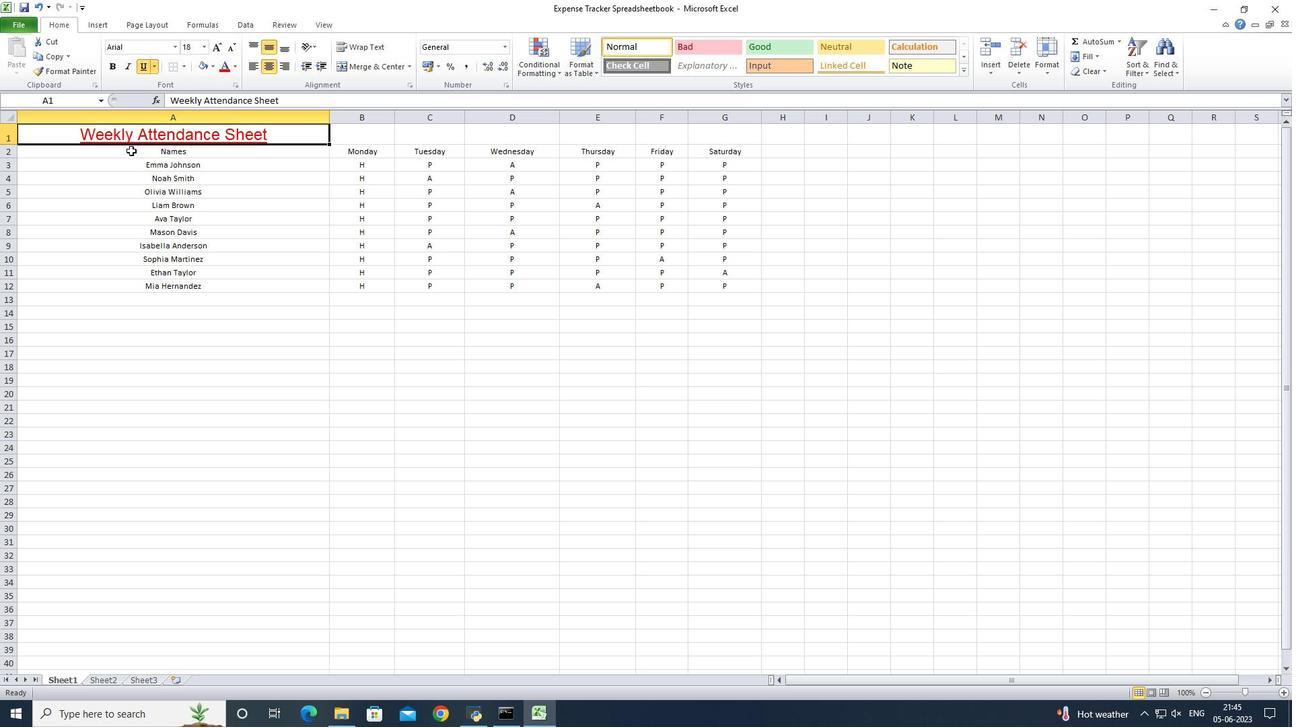 
Action: Mouse moved to (184, 71)
Screenshot: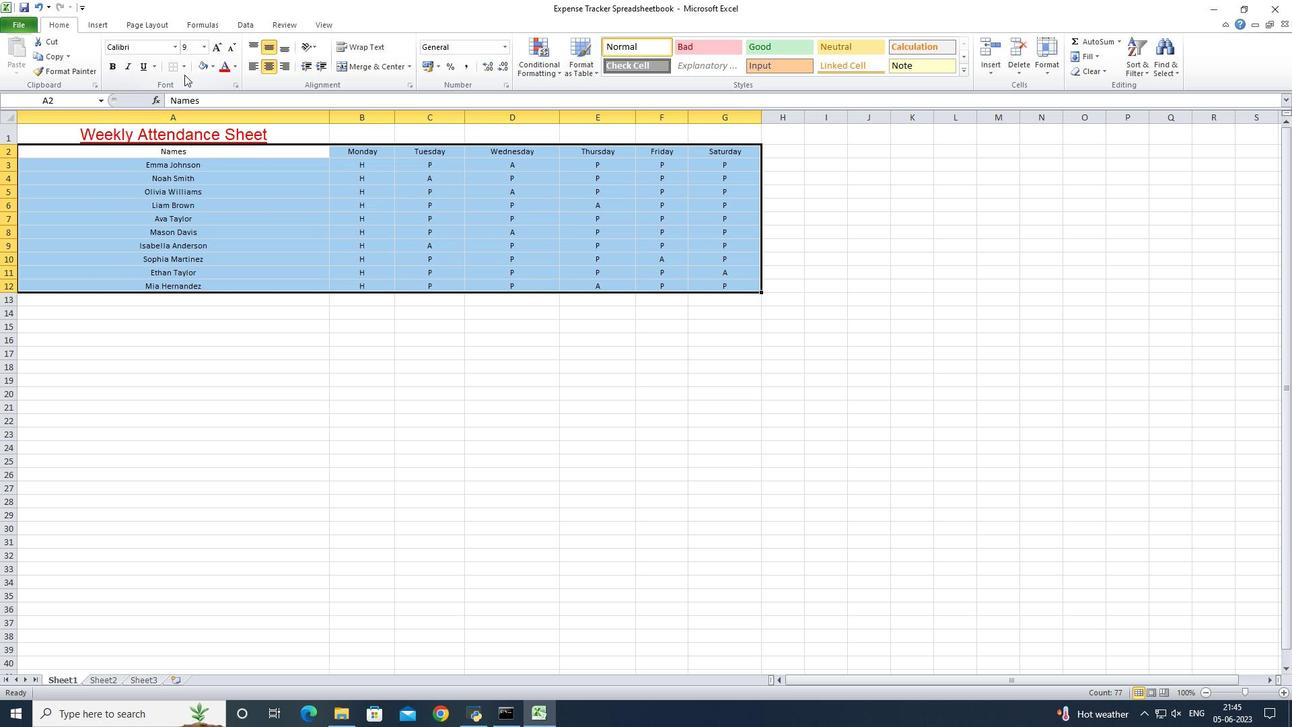 
Action: Mouse pressed left at (184, 71)
Screenshot: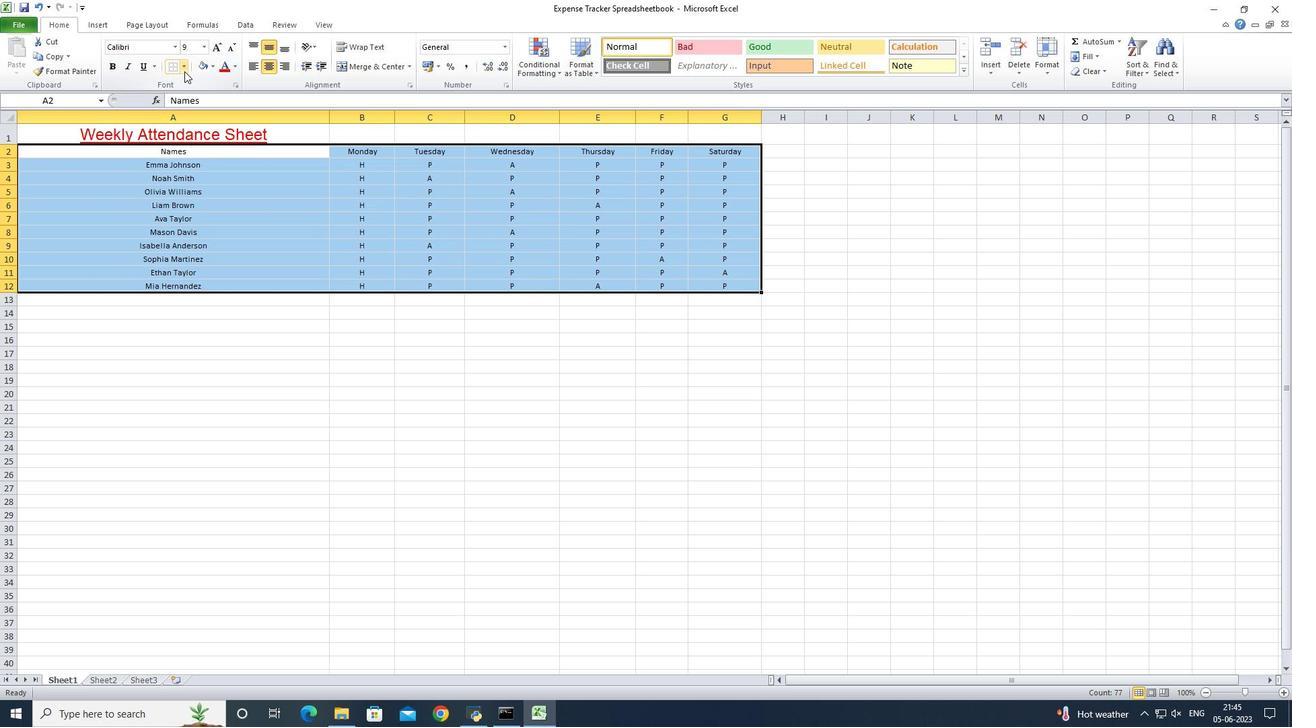 
Action: Mouse moved to (200, 160)
Screenshot: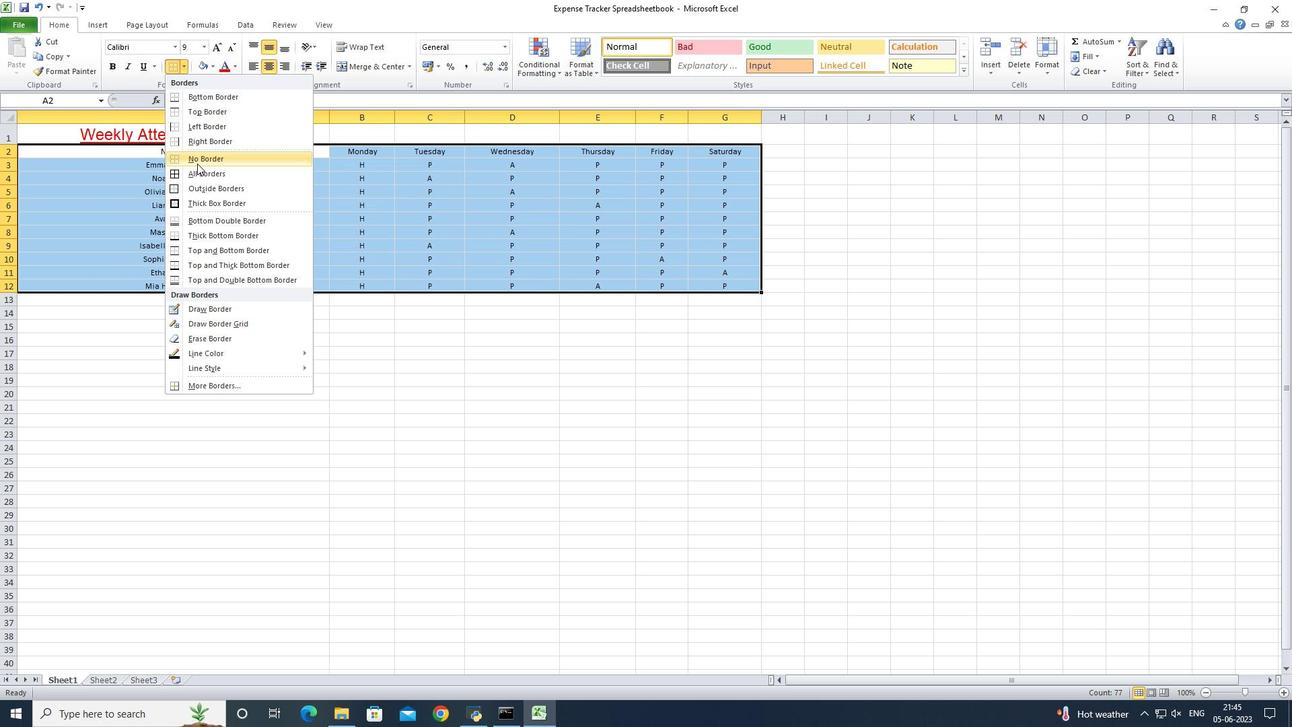 
Action: Mouse pressed left at (200, 160)
Screenshot: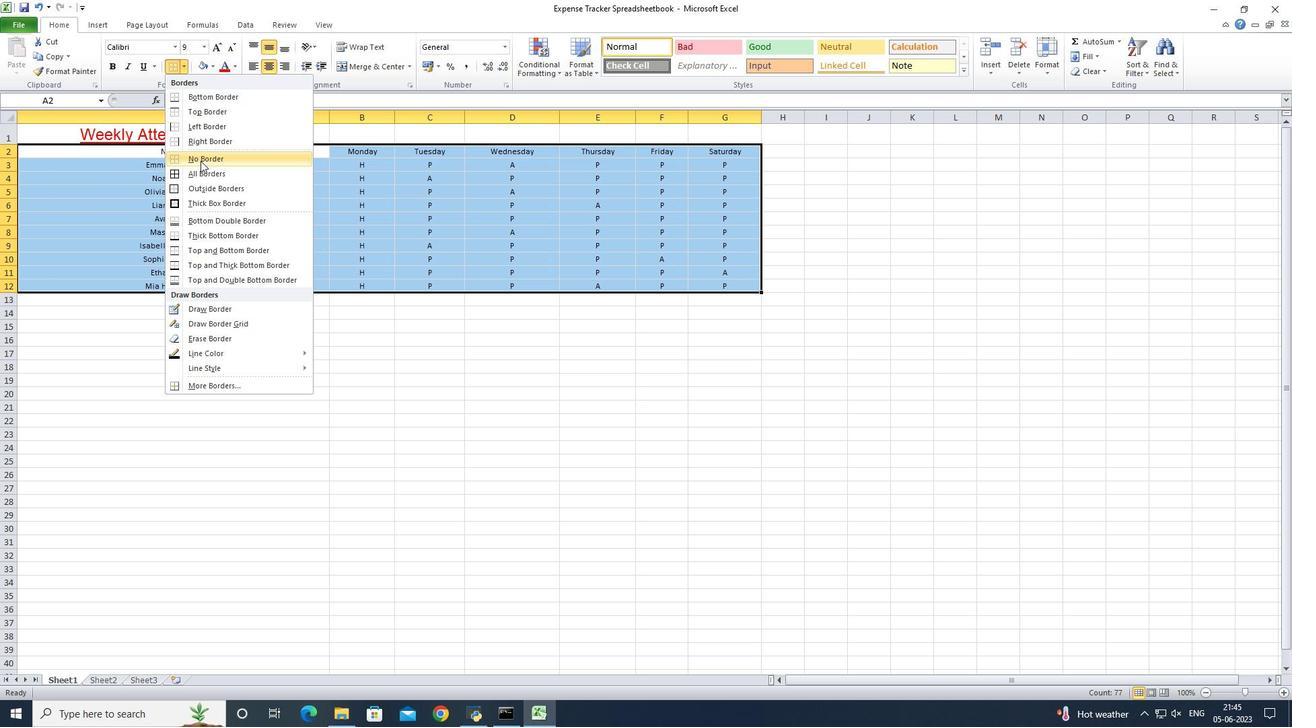 
Action: Mouse moved to (181, 325)
Screenshot: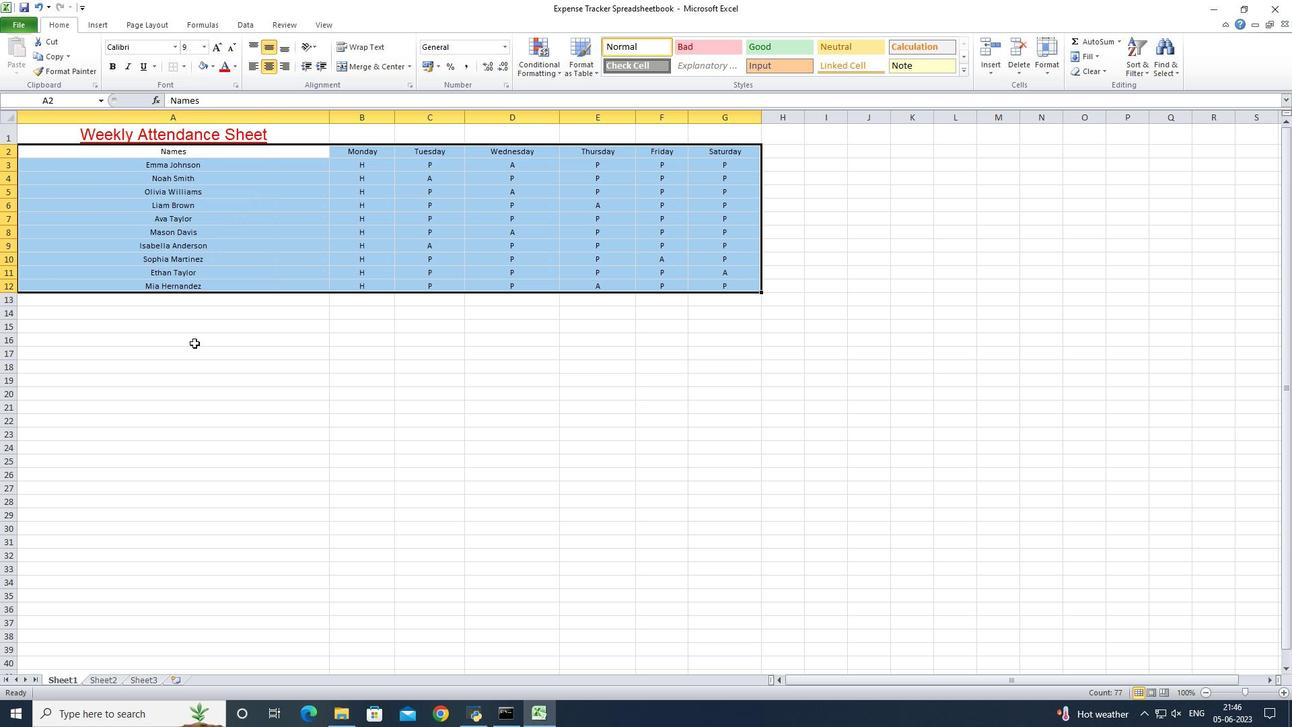 
Action: Mouse pressed left at (181, 325)
Screenshot: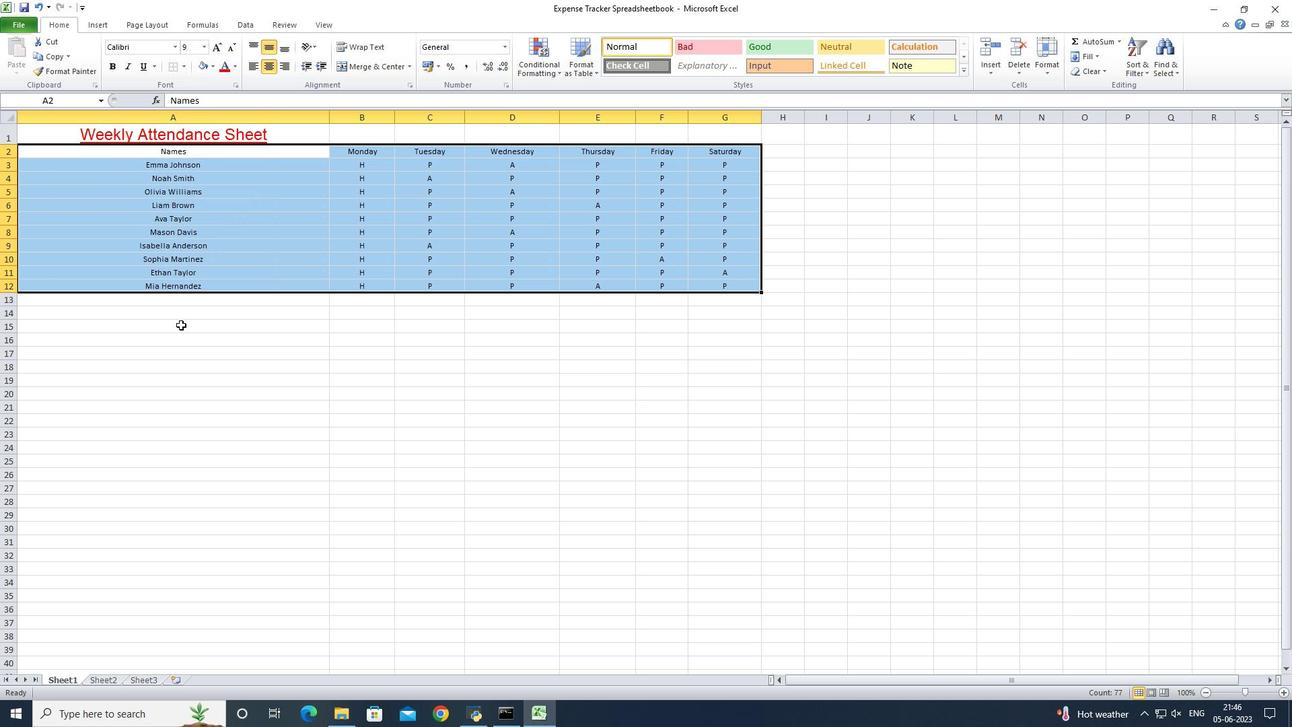 
Action: Mouse moved to (216, 247)
Screenshot: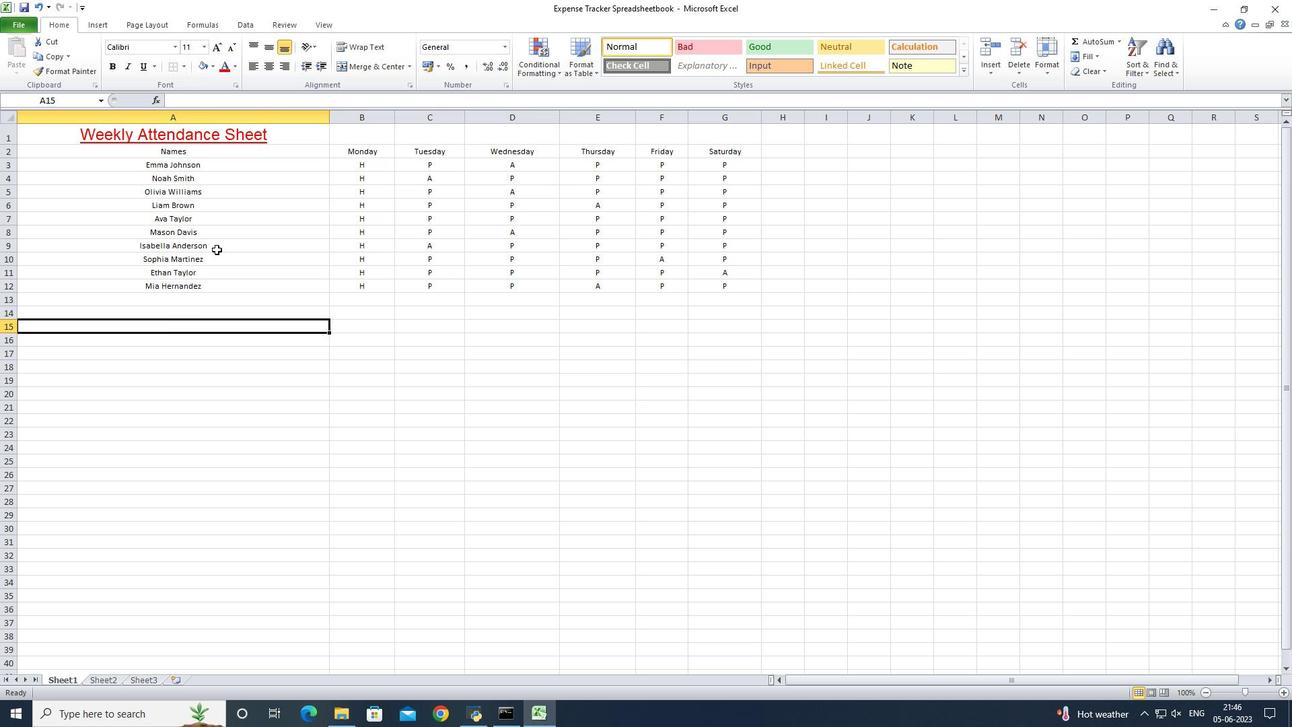 
Action: Key pressed ctrl+S
Screenshot: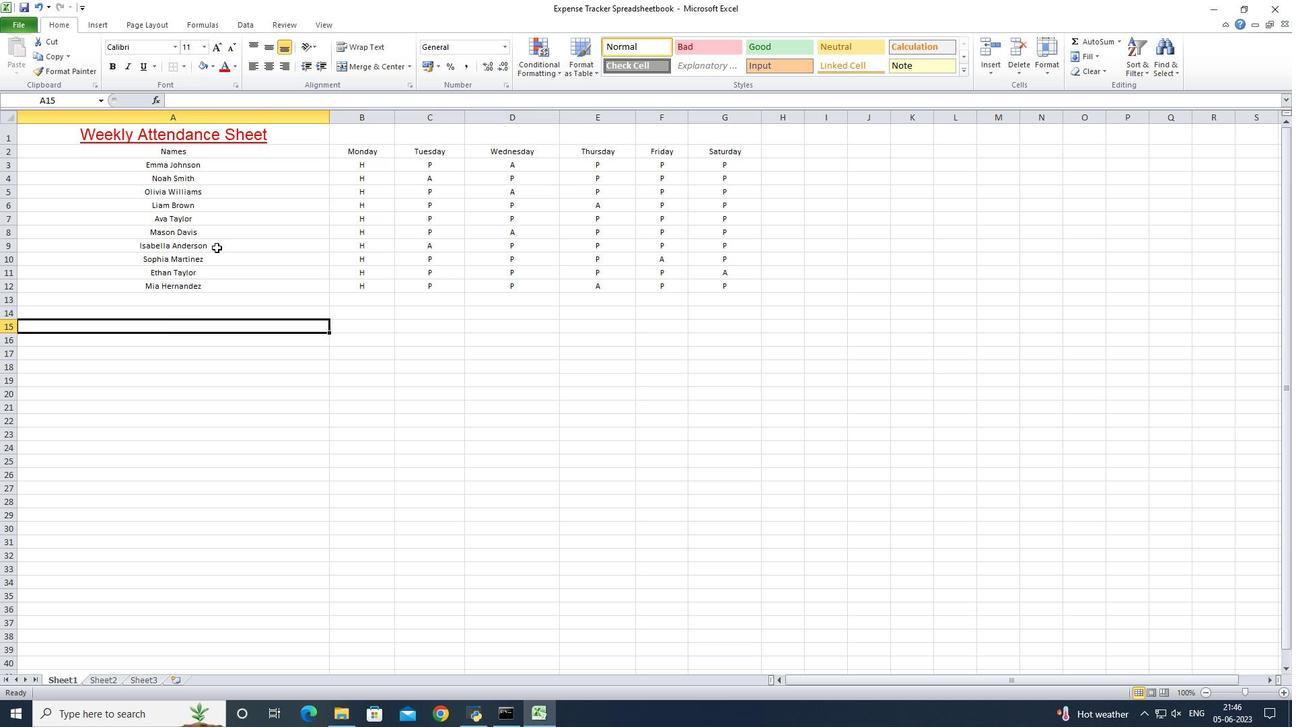 
